 Task: Create a due date automation trigger when advanced on, 2 working days after a card is due add fields with custom field "Resume" set to a number greater or equal to 1 and lower than 10 at 11:00 AM.
Action: Mouse moved to (1351, 114)
Screenshot: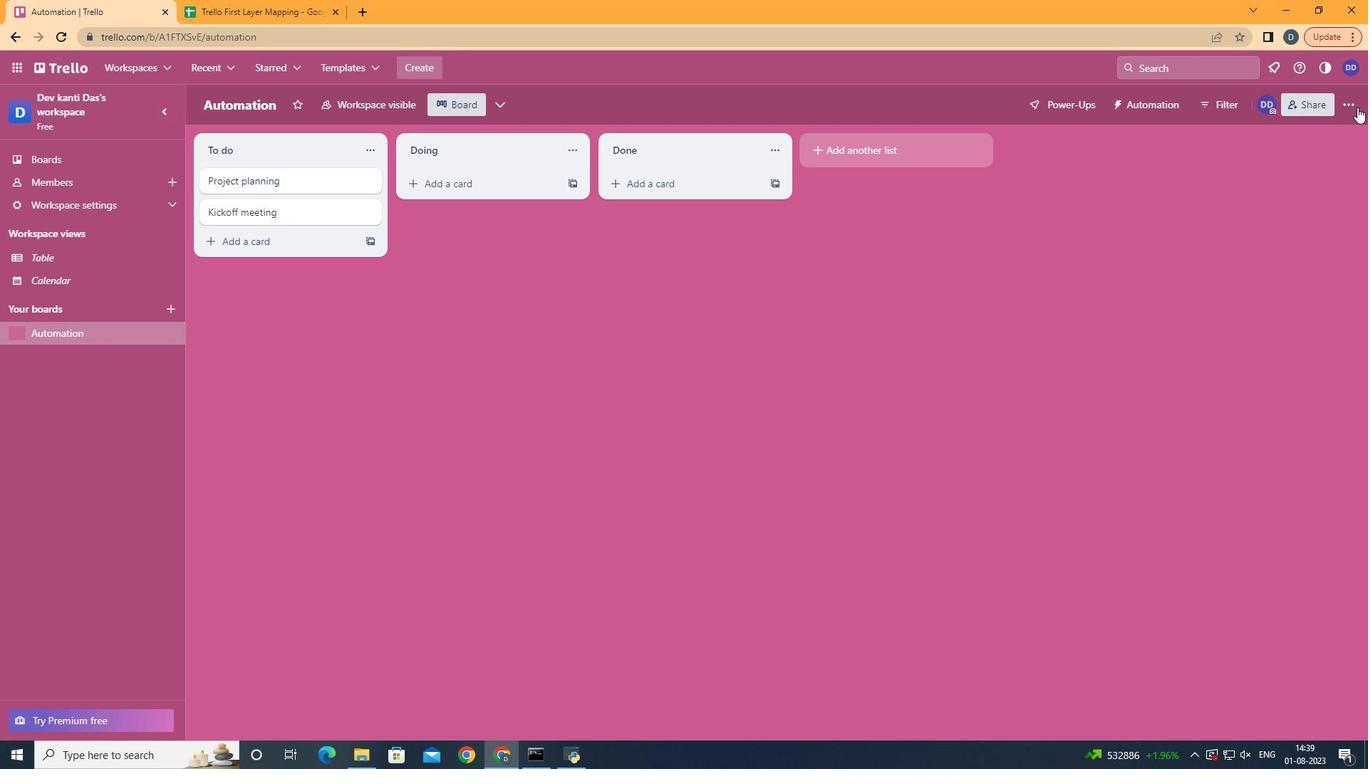 
Action: Mouse pressed left at (1351, 114)
Screenshot: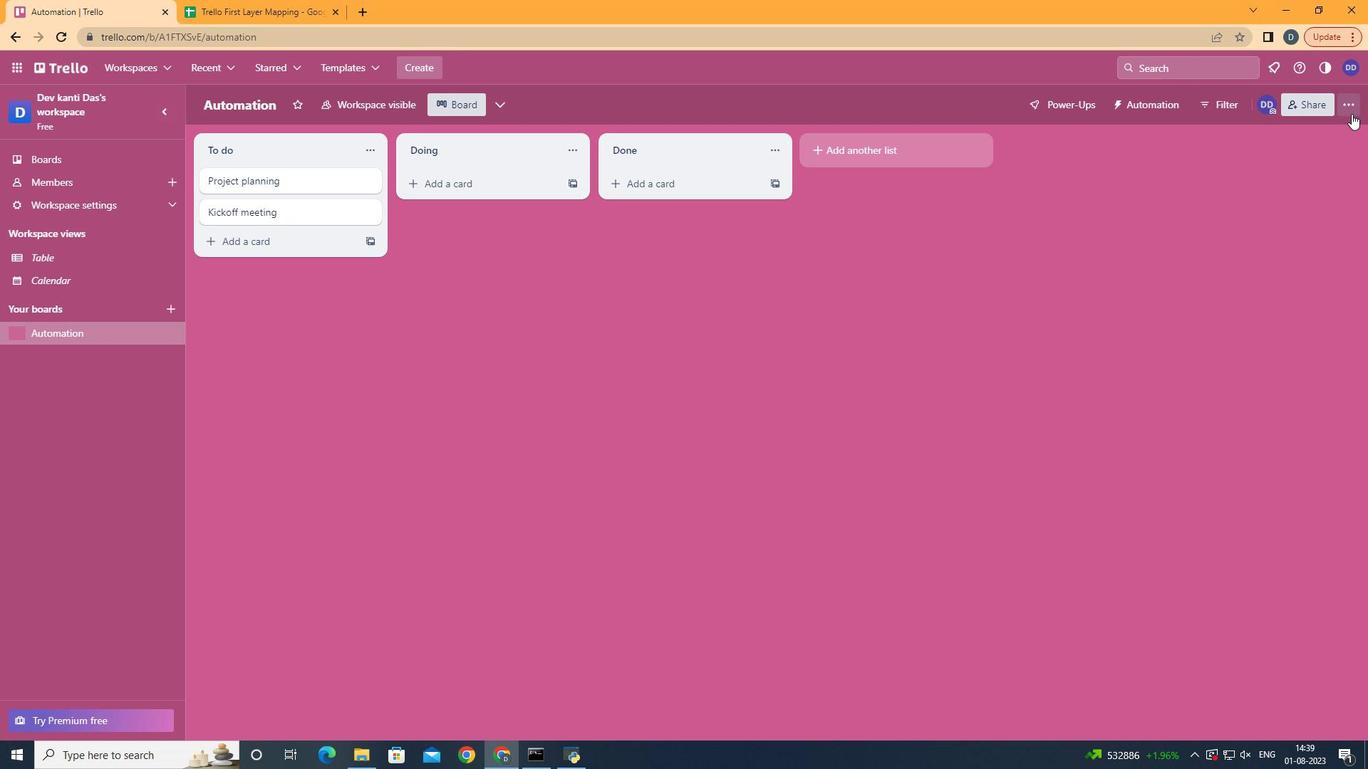 
Action: Mouse moved to (1237, 306)
Screenshot: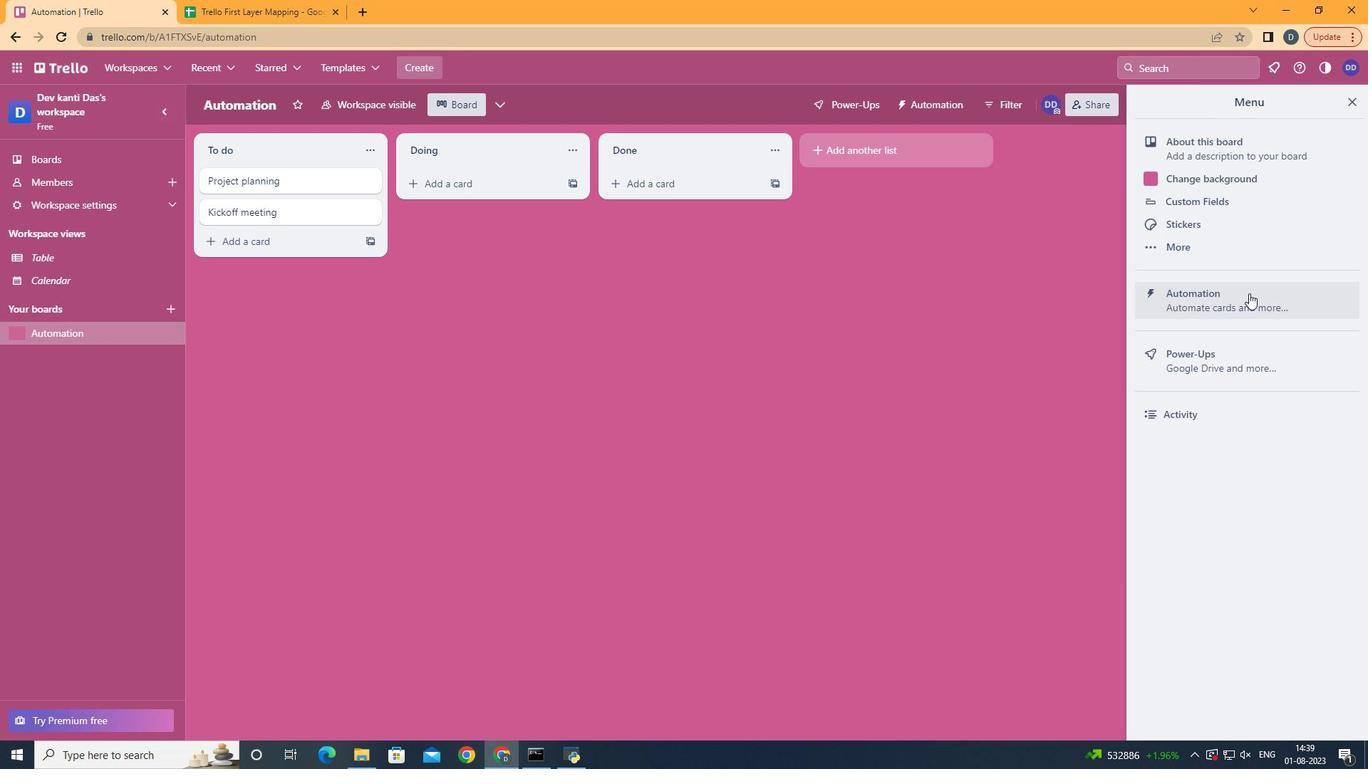 
Action: Mouse pressed left at (1237, 306)
Screenshot: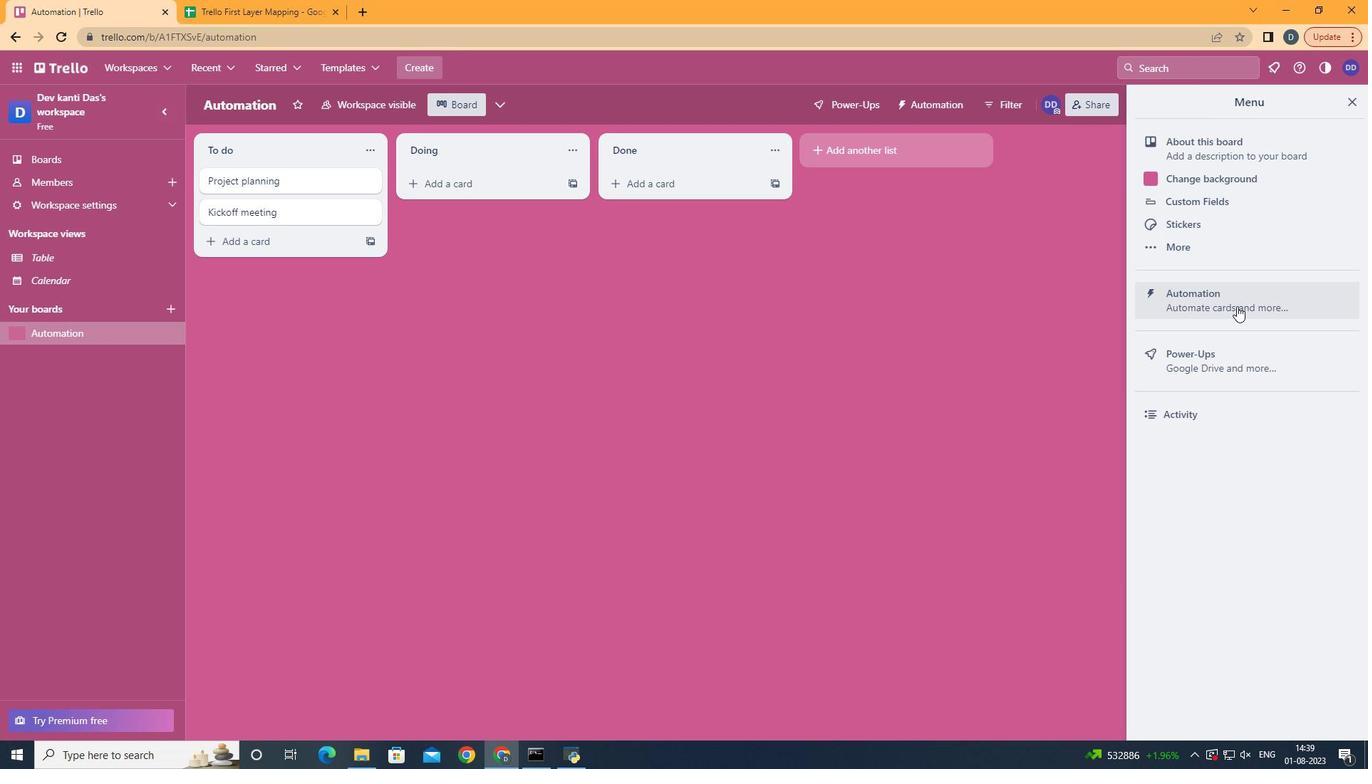 
Action: Mouse moved to (288, 285)
Screenshot: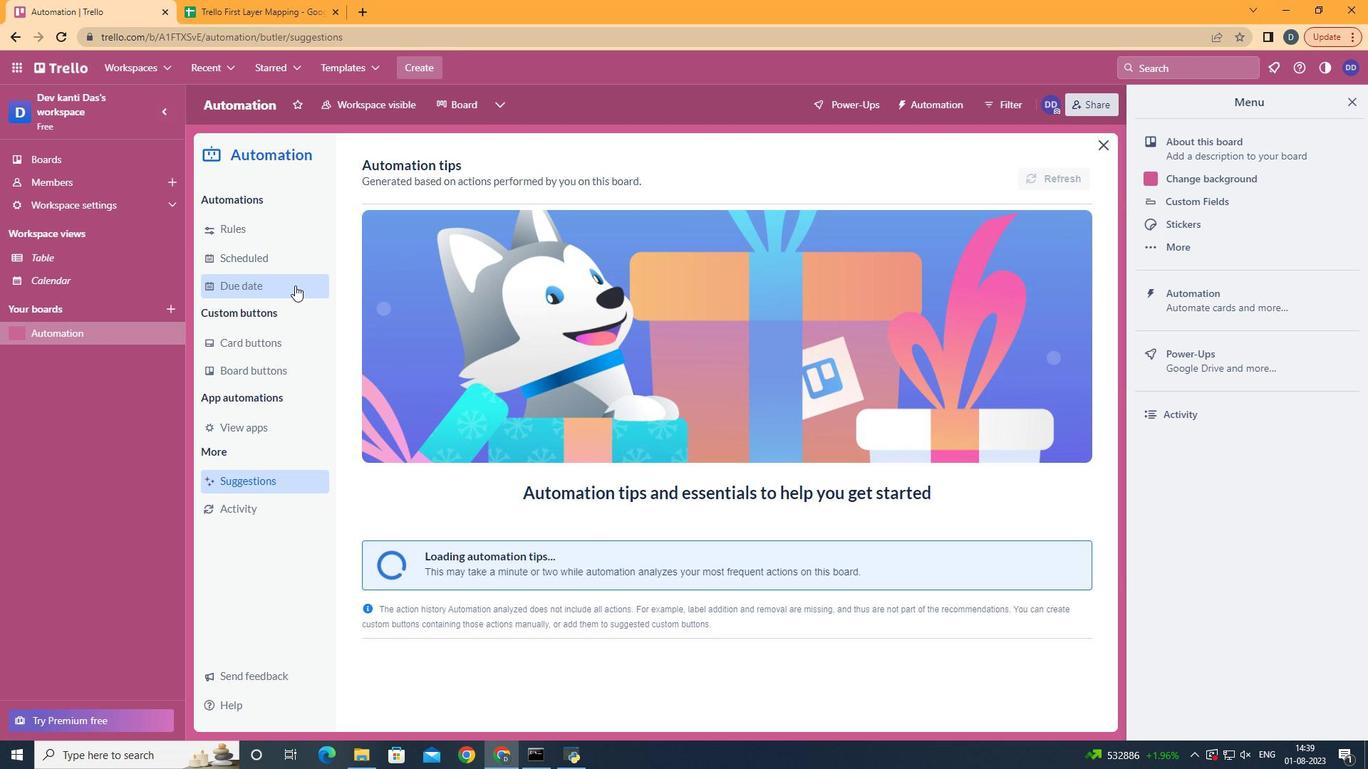 
Action: Mouse pressed left at (288, 285)
Screenshot: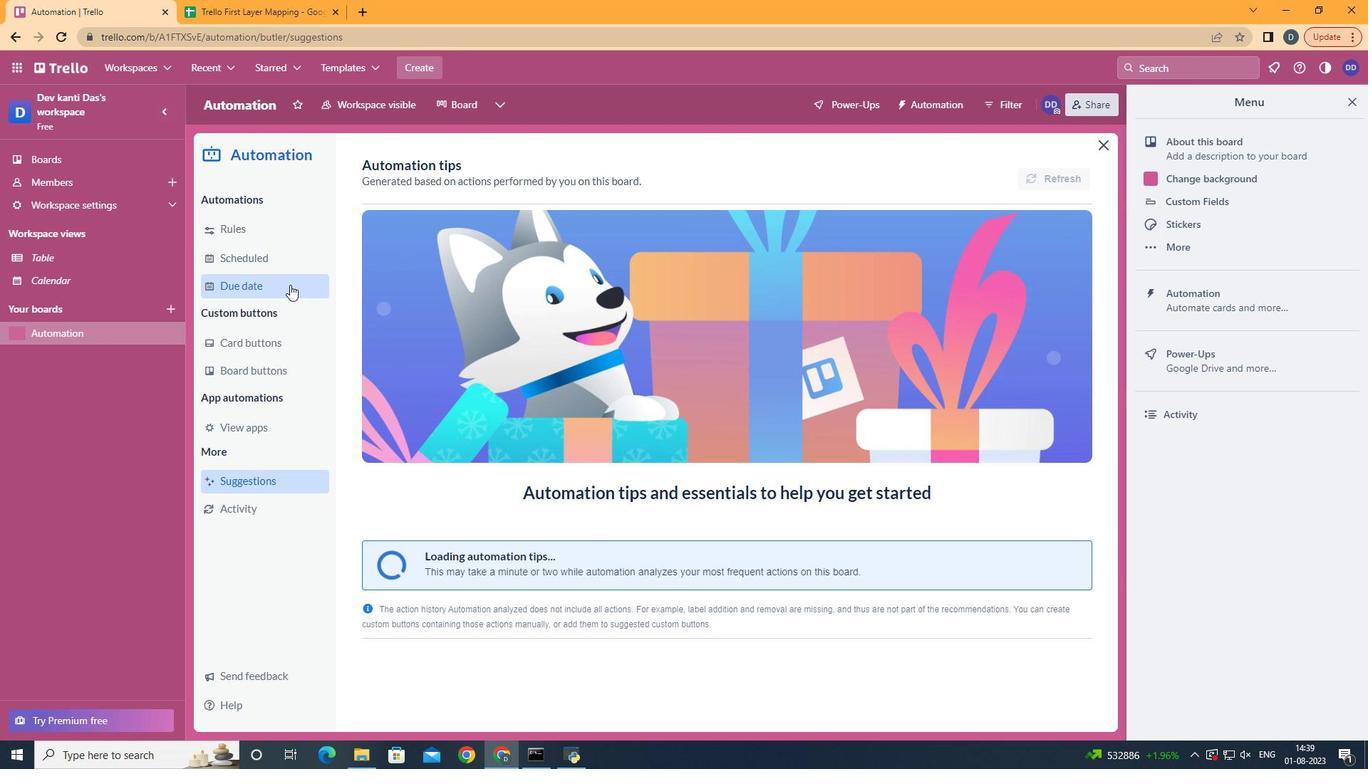 
Action: Mouse moved to (1046, 163)
Screenshot: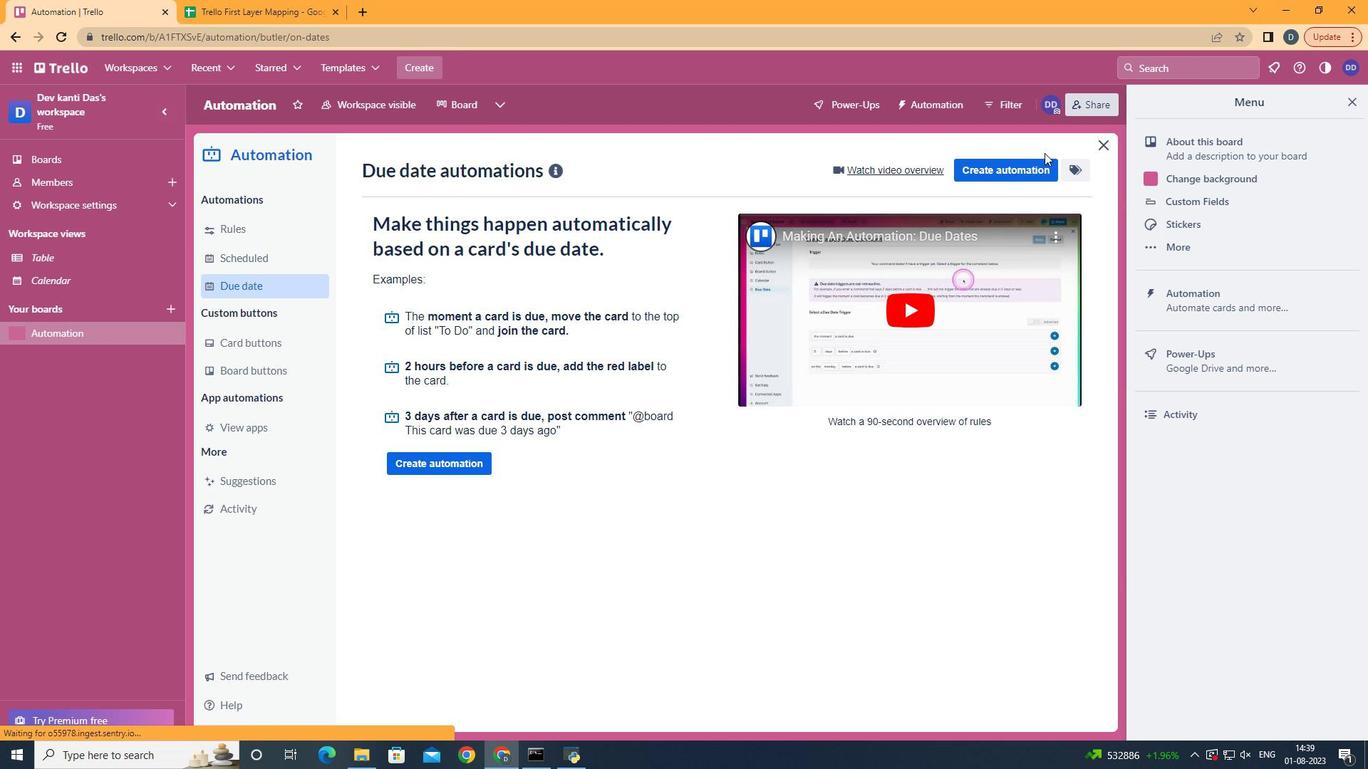
Action: Mouse pressed left at (1046, 163)
Screenshot: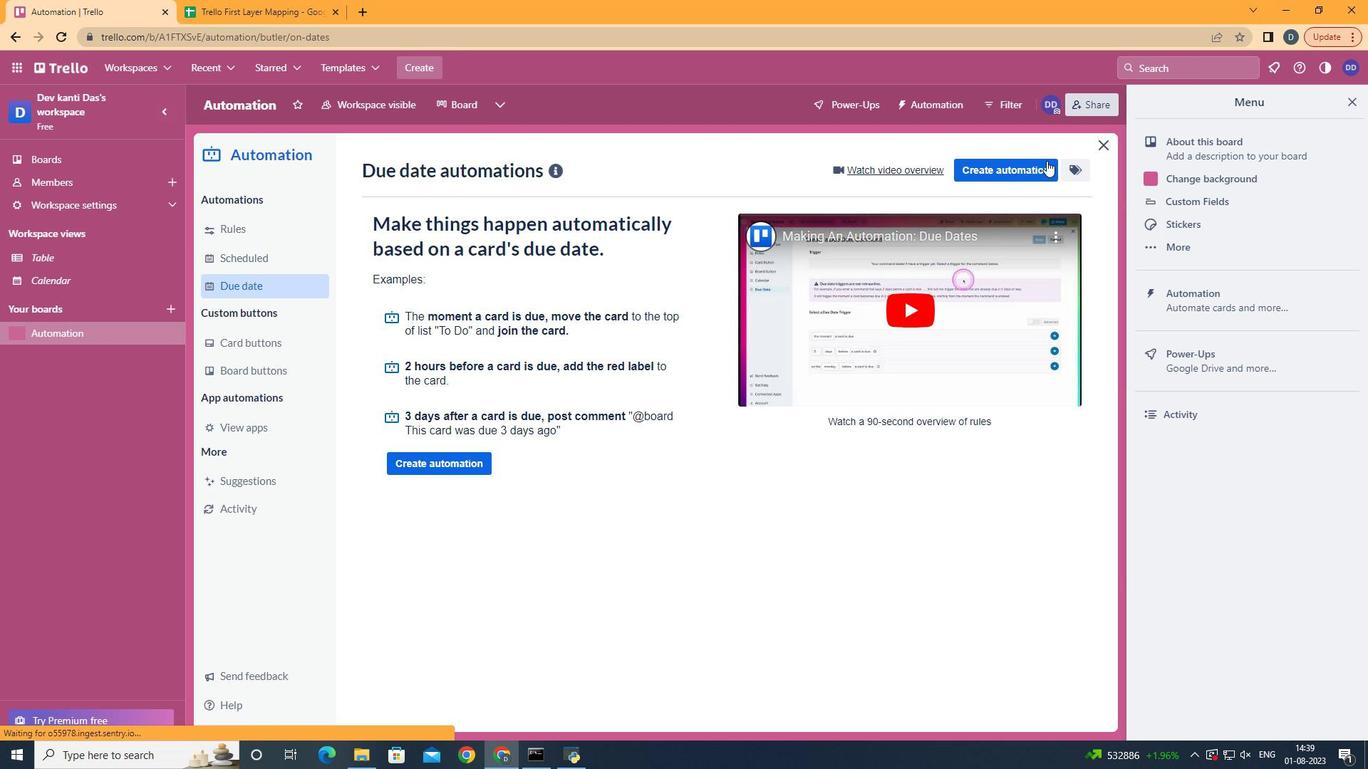 
Action: Mouse moved to (705, 313)
Screenshot: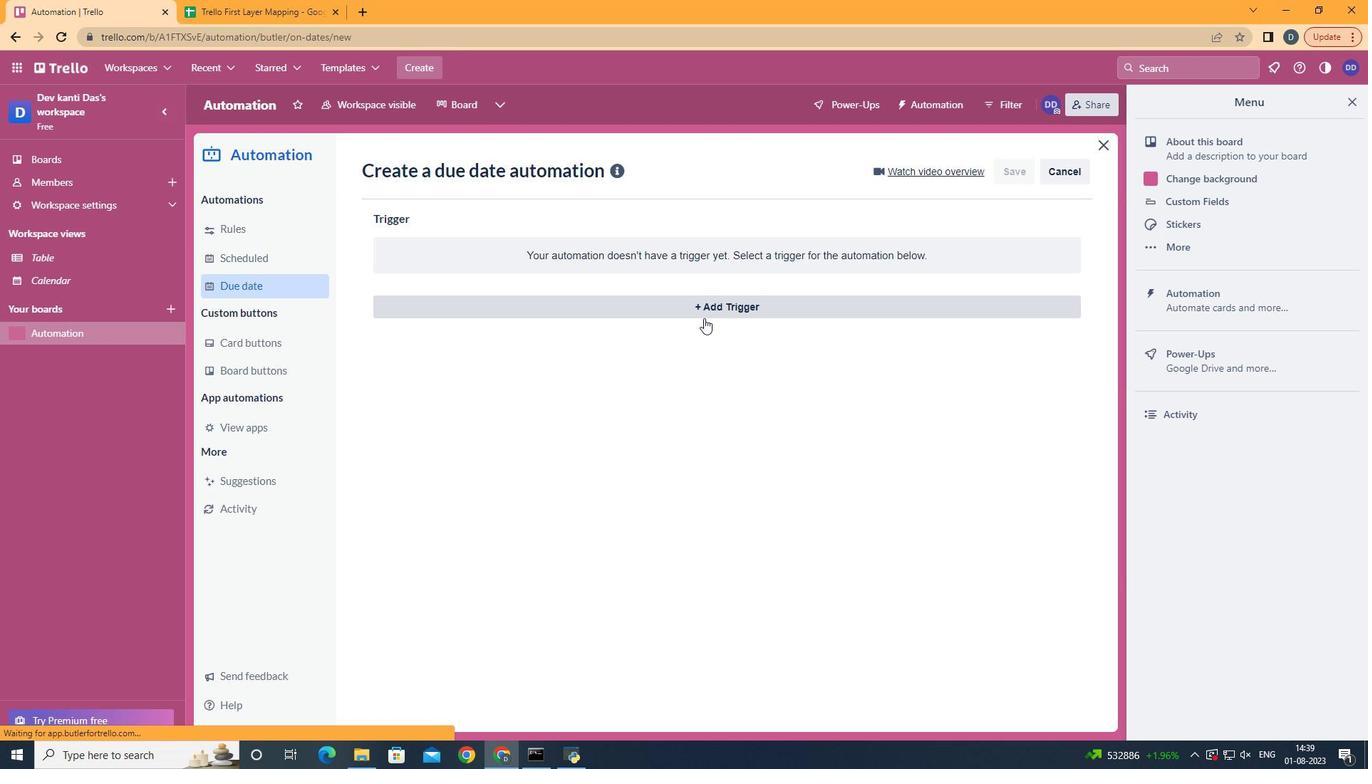 
Action: Mouse pressed left at (705, 313)
Screenshot: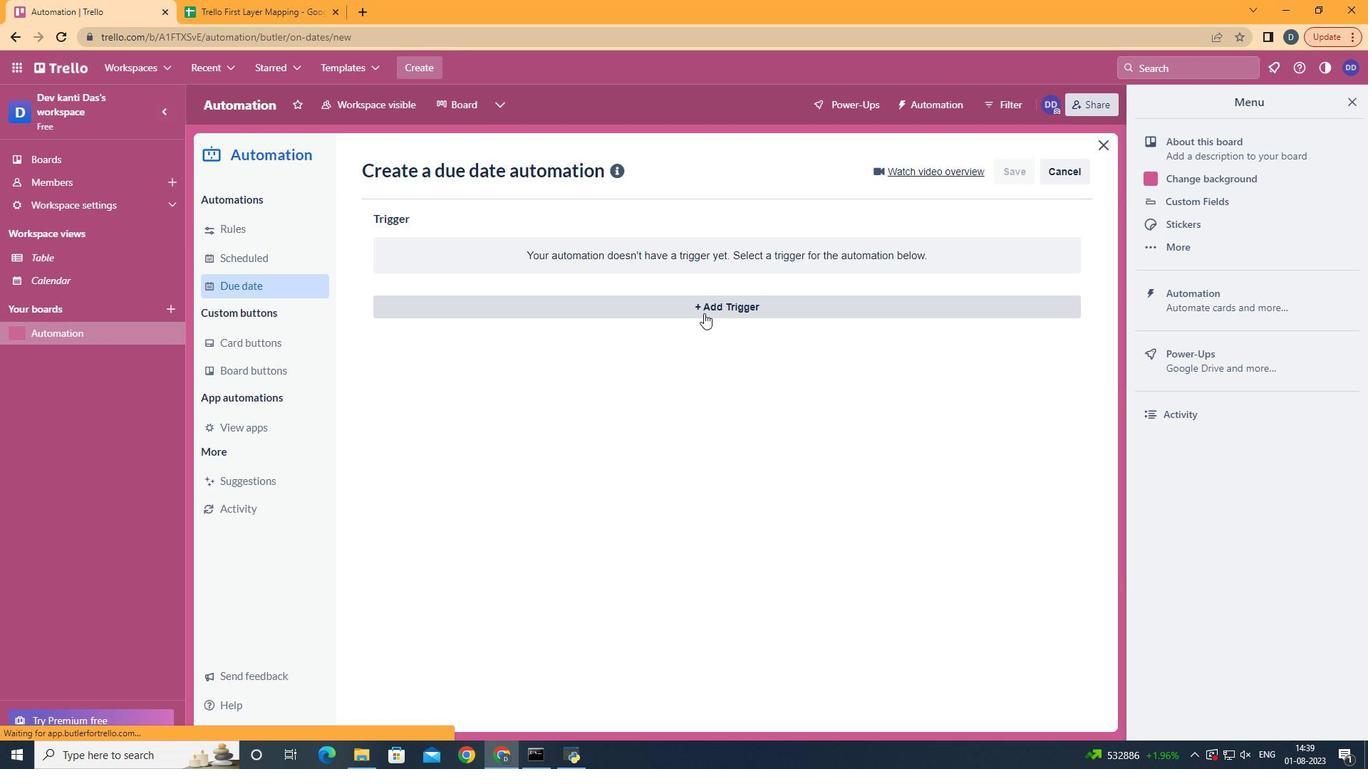 
Action: Mouse moved to (462, 587)
Screenshot: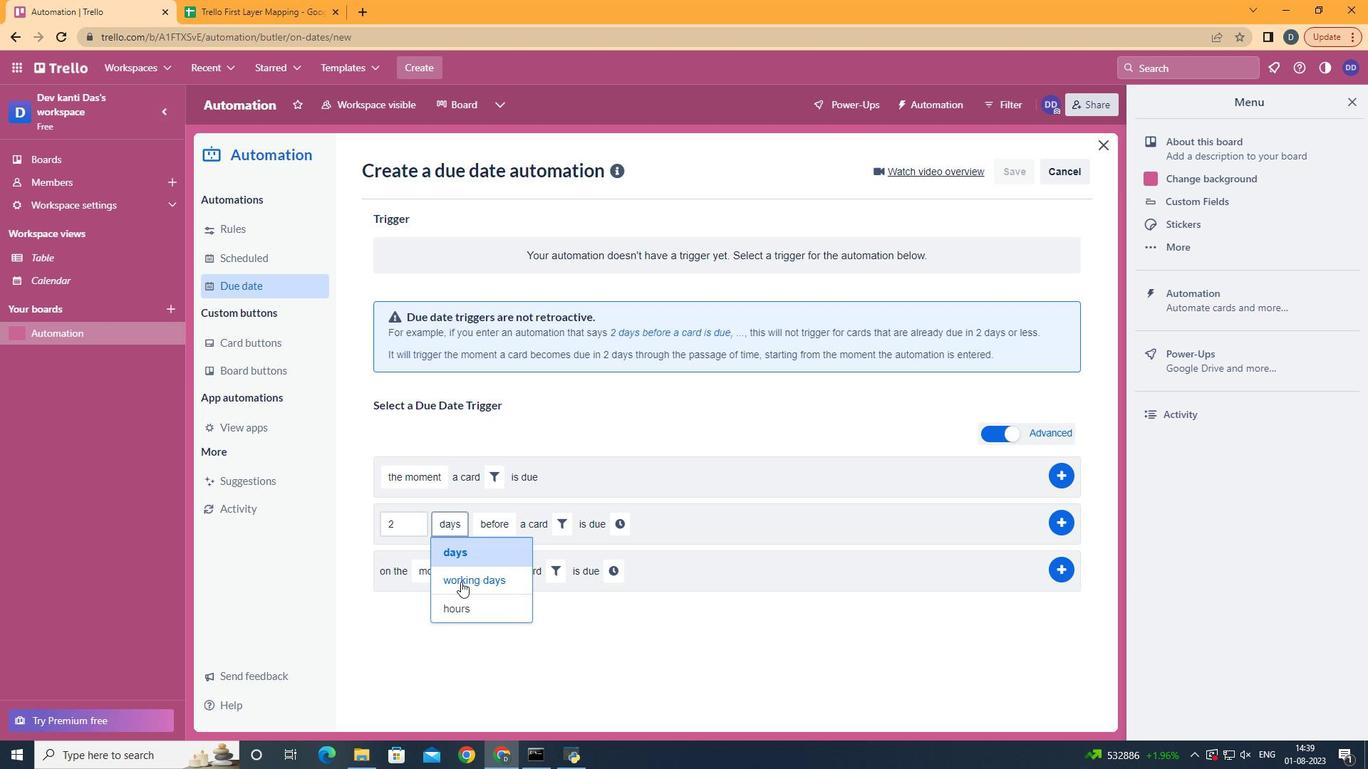 
Action: Mouse pressed left at (462, 587)
Screenshot: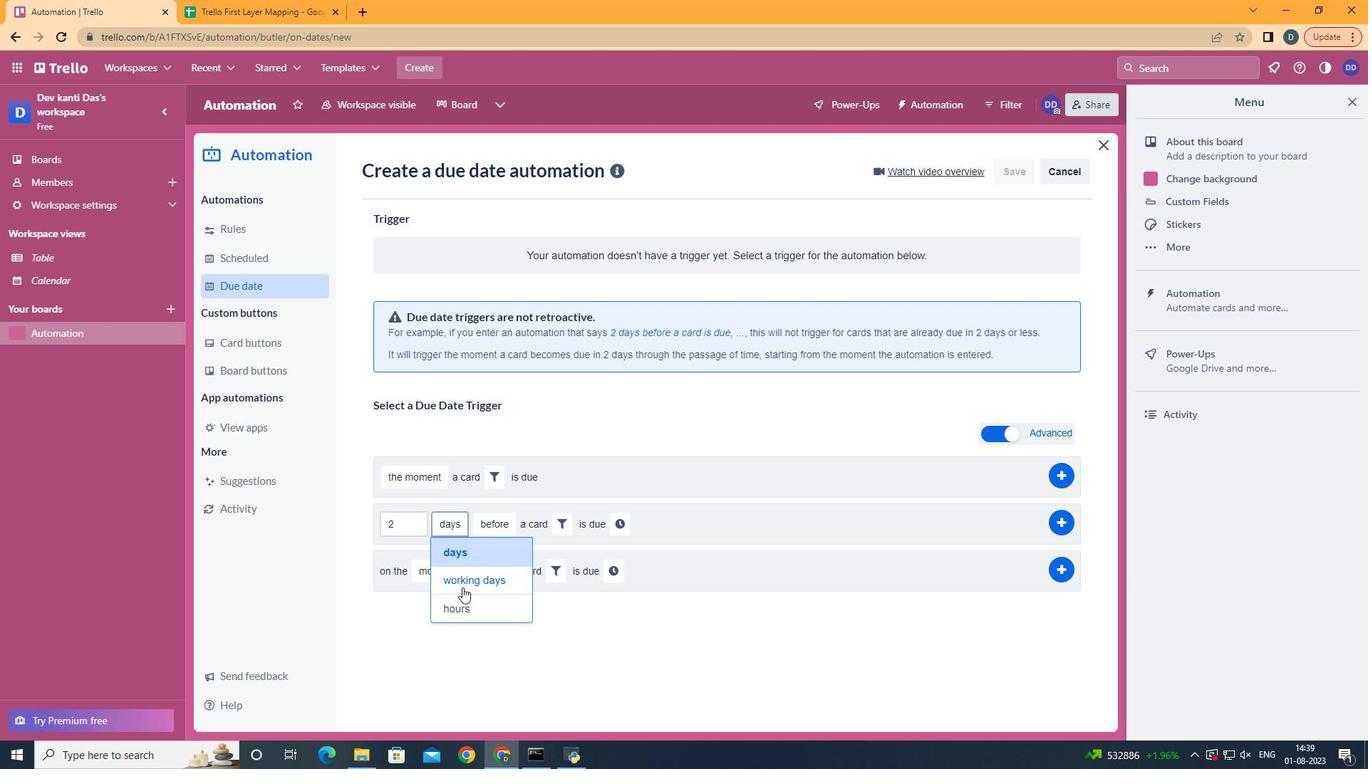 
Action: Mouse moved to (540, 577)
Screenshot: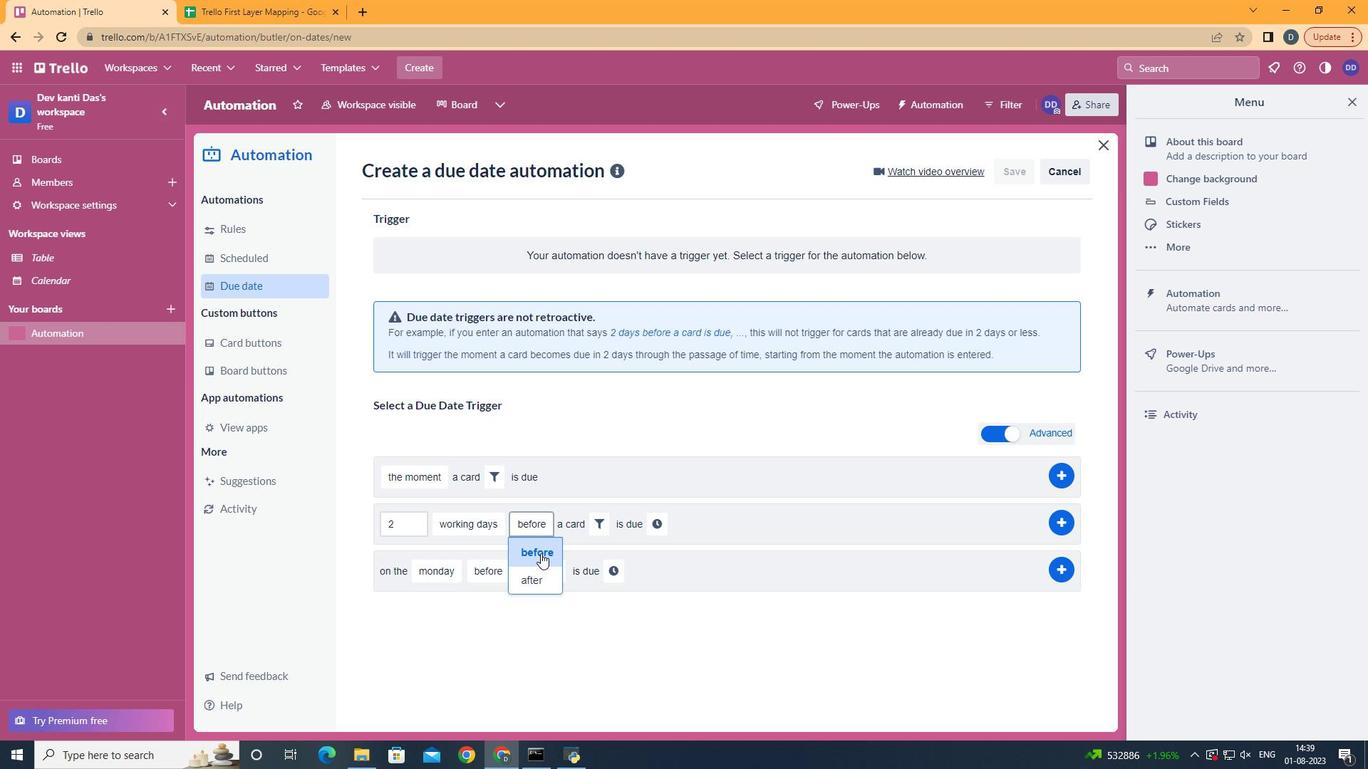 
Action: Mouse pressed left at (540, 577)
Screenshot: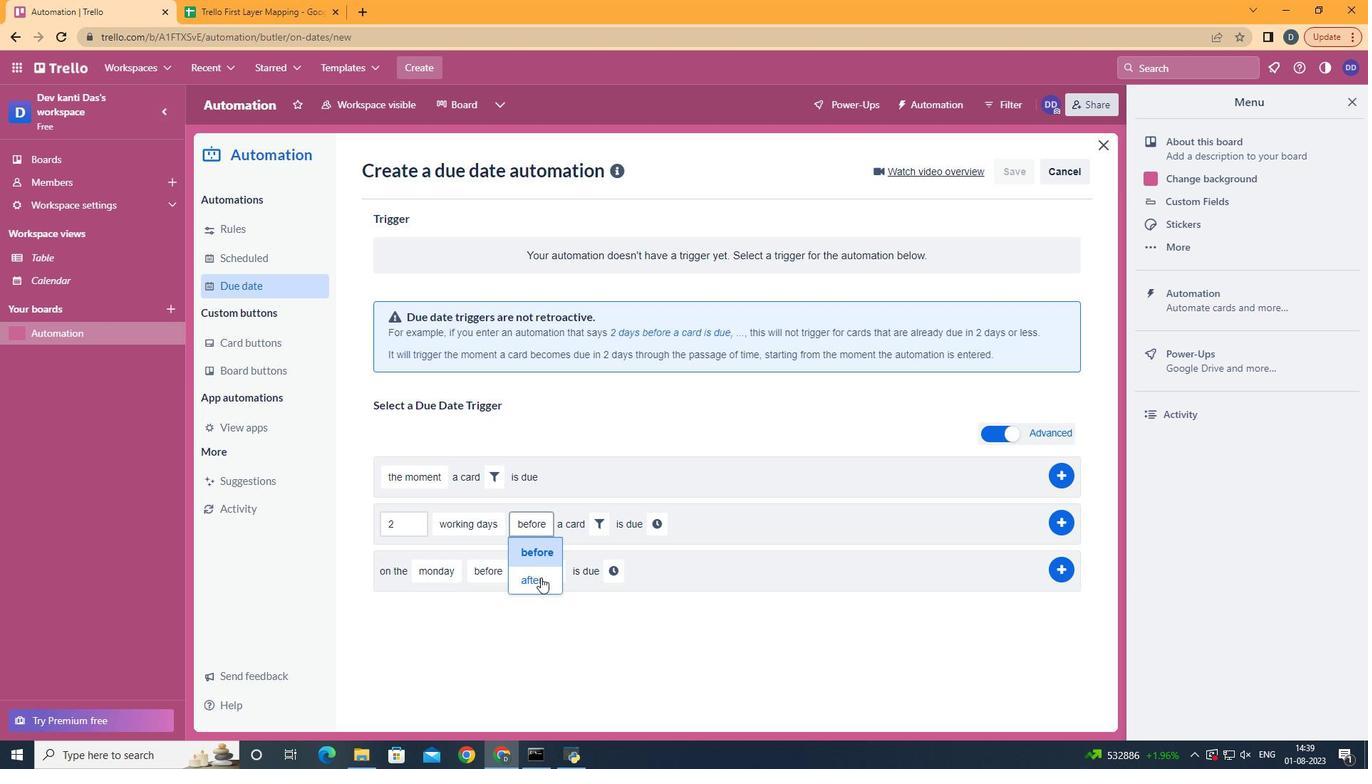
Action: Mouse moved to (582, 524)
Screenshot: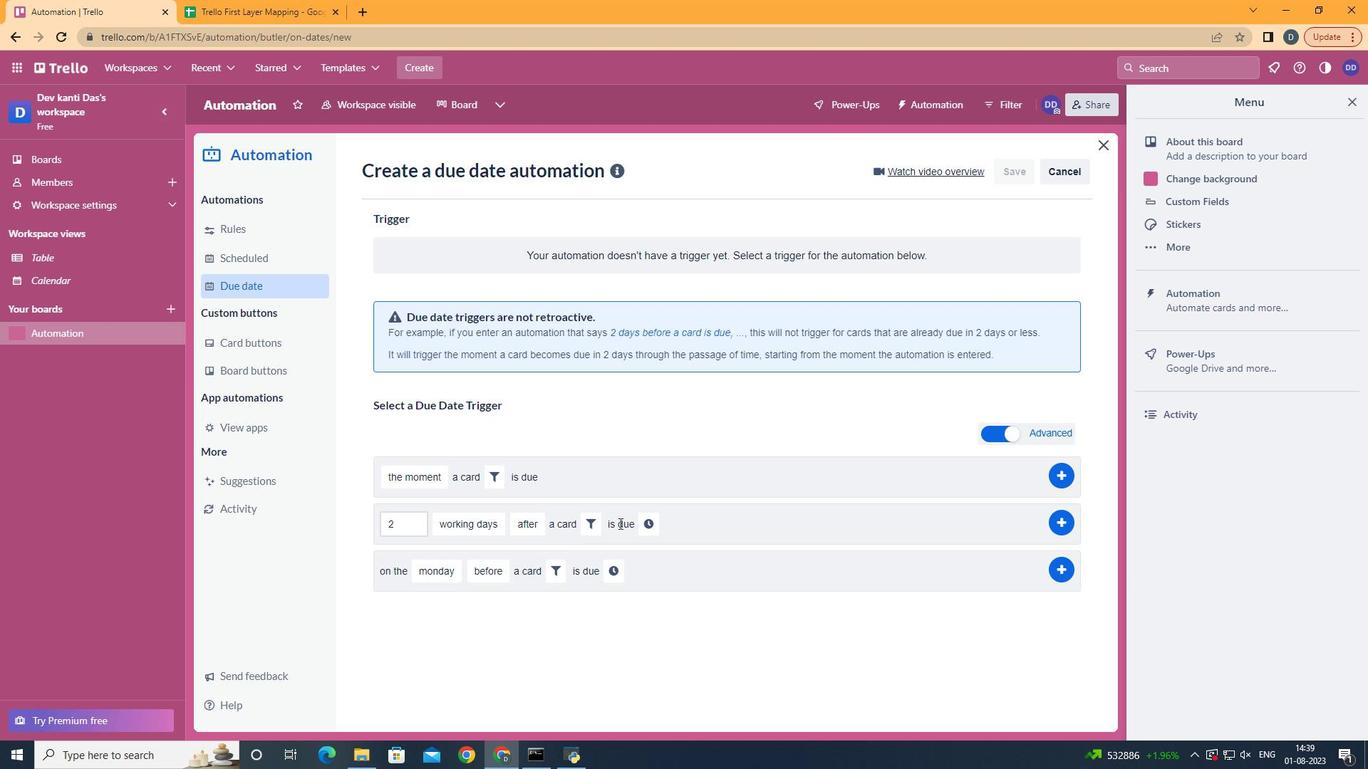 
Action: Mouse pressed left at (582, 524)
Screenshot: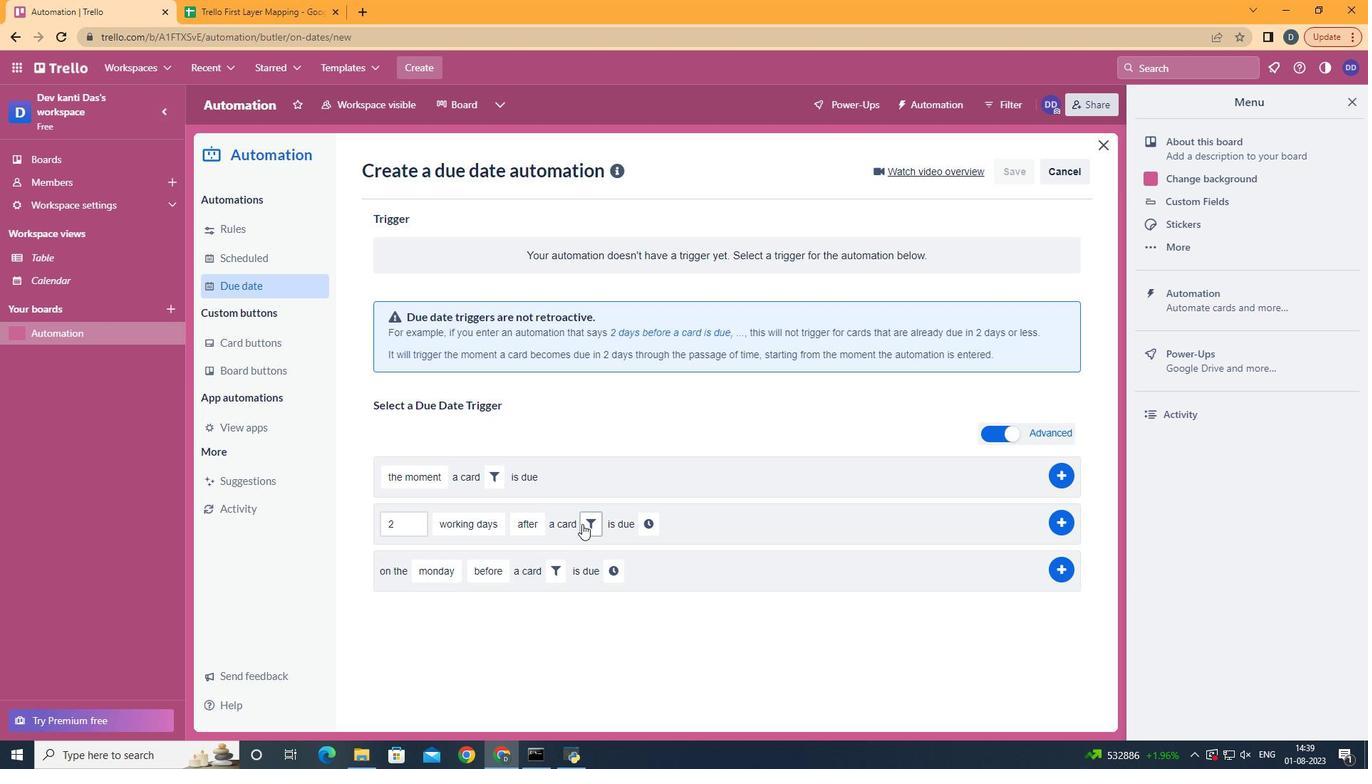 
Action: Mouse moved to (808, 570)
Screenshot: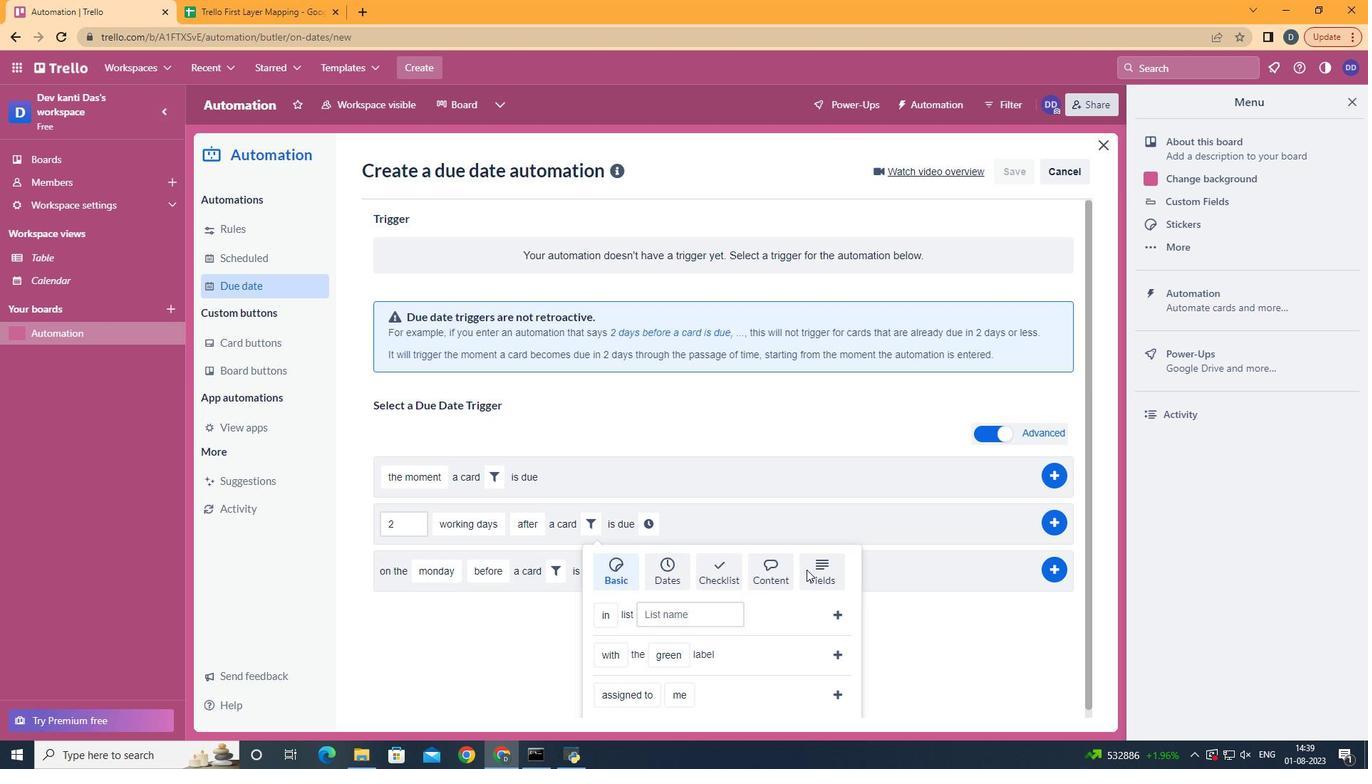 
Action: Mouse pressed left at (808, 570)
Screenshot: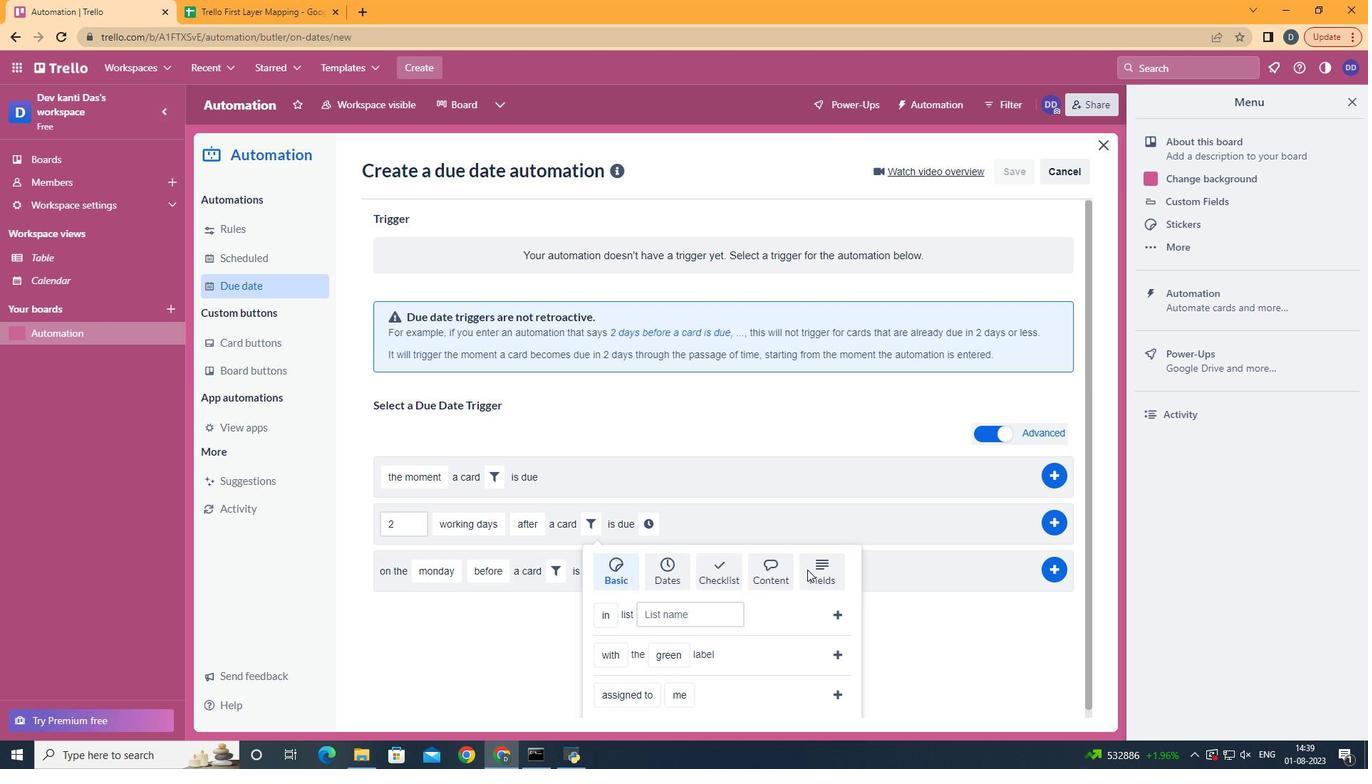 
Action: Mouse moved to (808, 570)
Screenshot: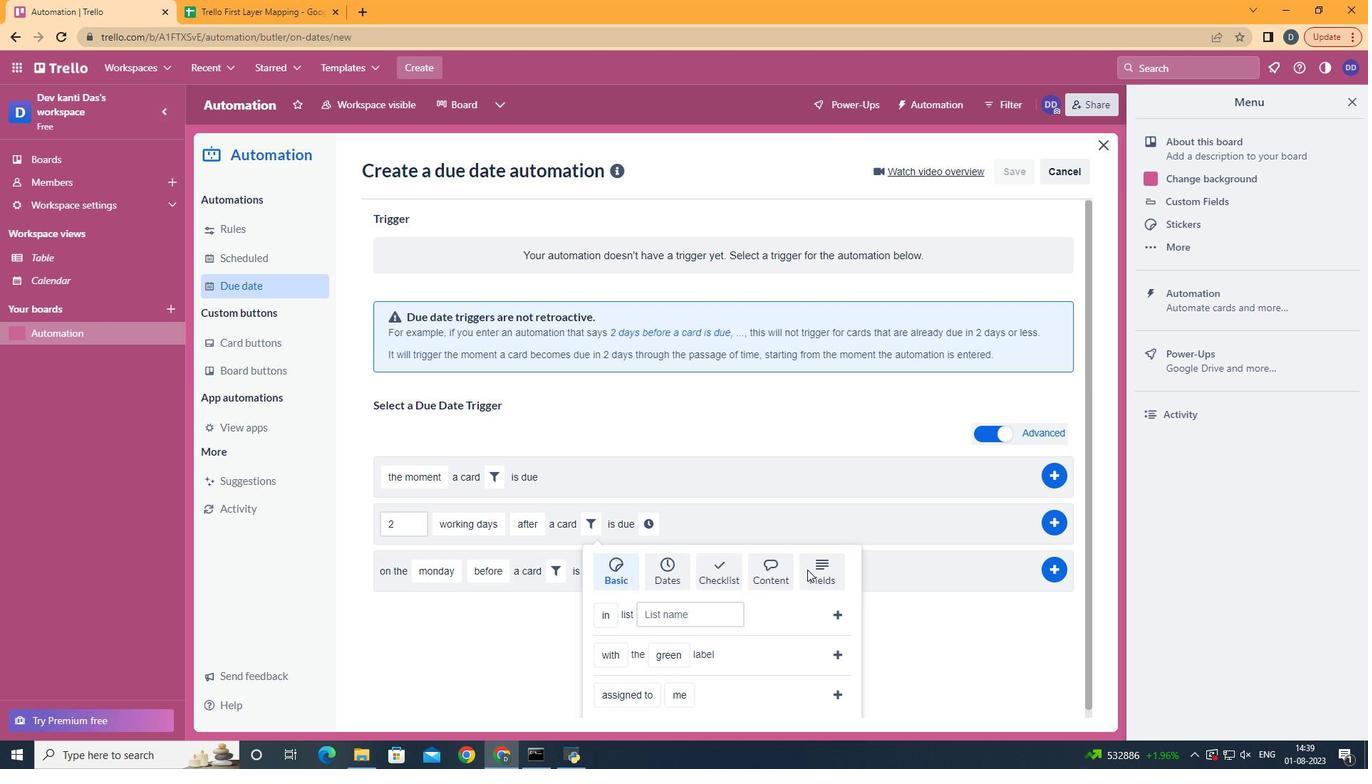 
Action: Mouse scrolled (808, 569) with delta (0, 0)
Screenshot: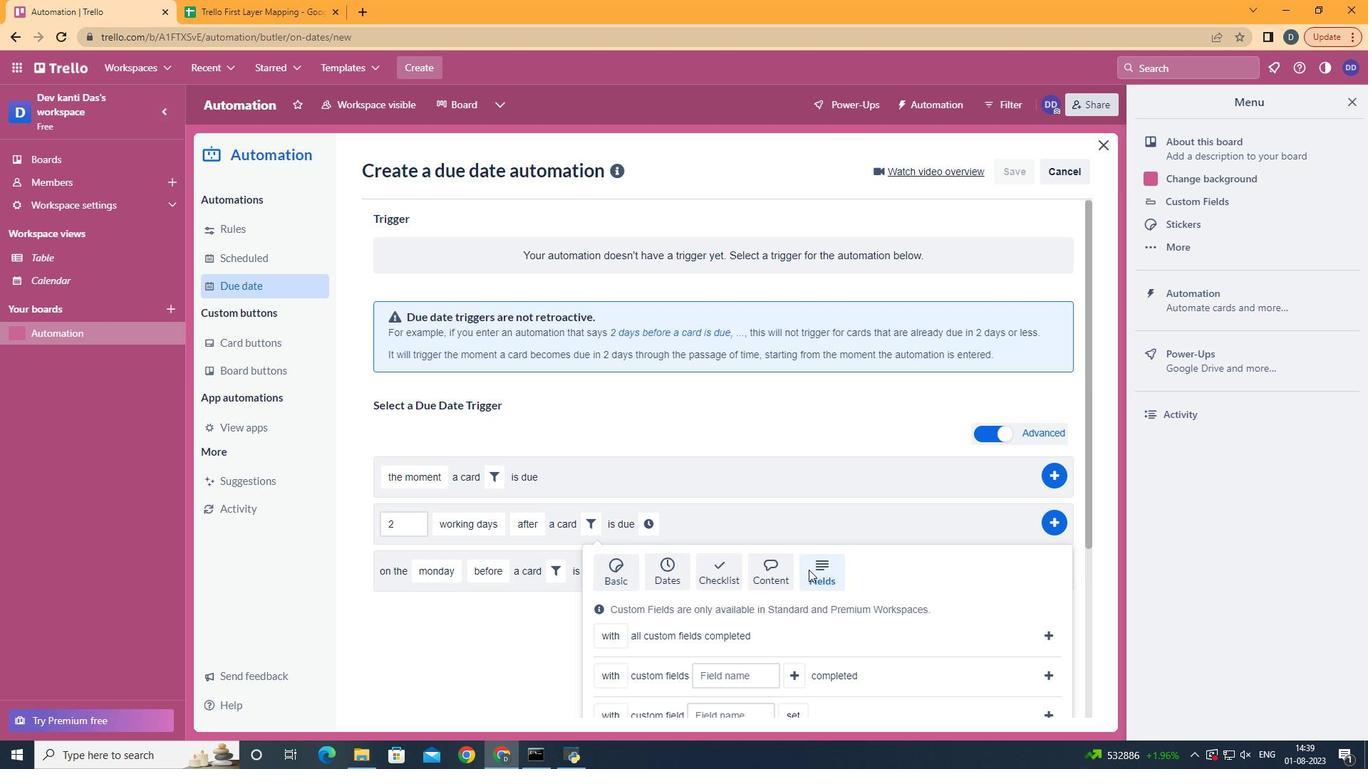 
Action: Mouse scrolled (808, 569) with delta (0, 0)
Screenshot: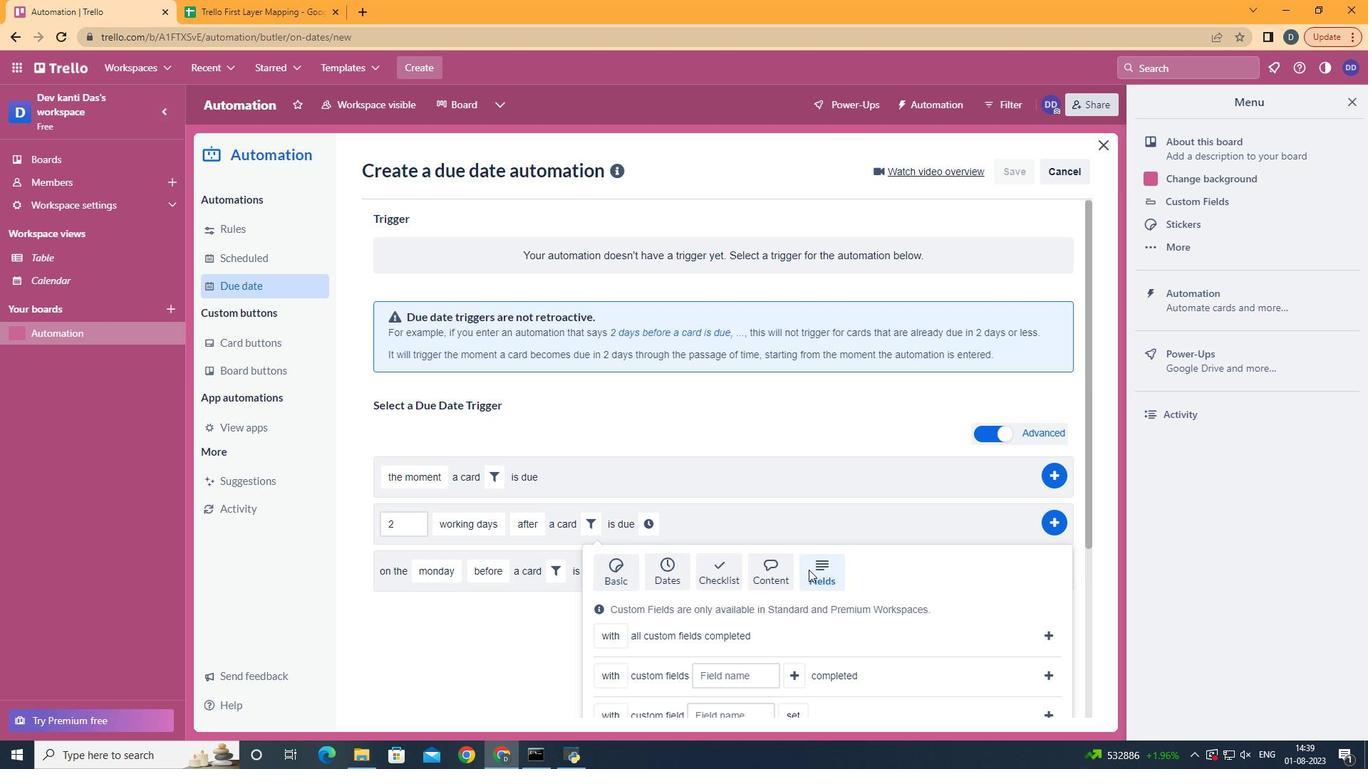 
Action: Mouse scrolled (808, 569) with delta (0, 0)
Screenshot: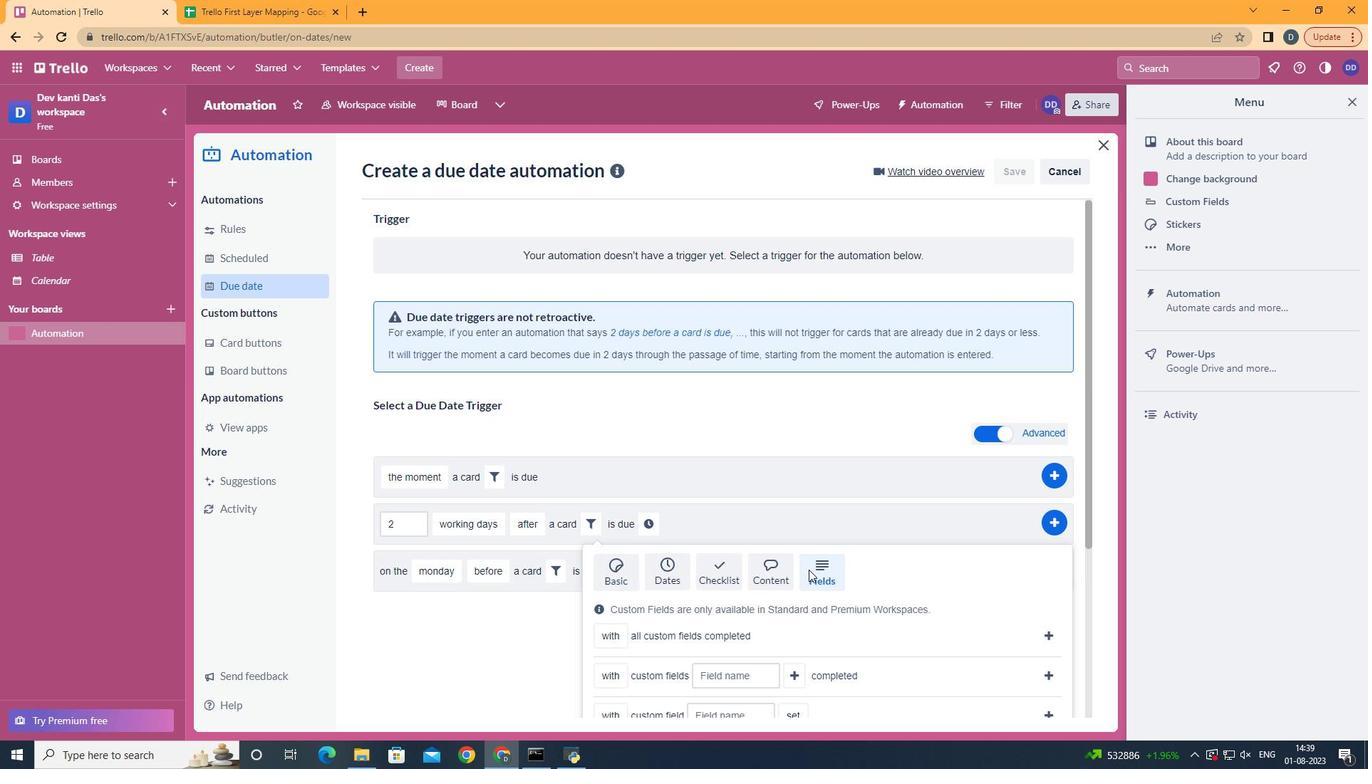 
Action: Mouse scrolled (808, 569) with delta (0, 0)
Screenshot: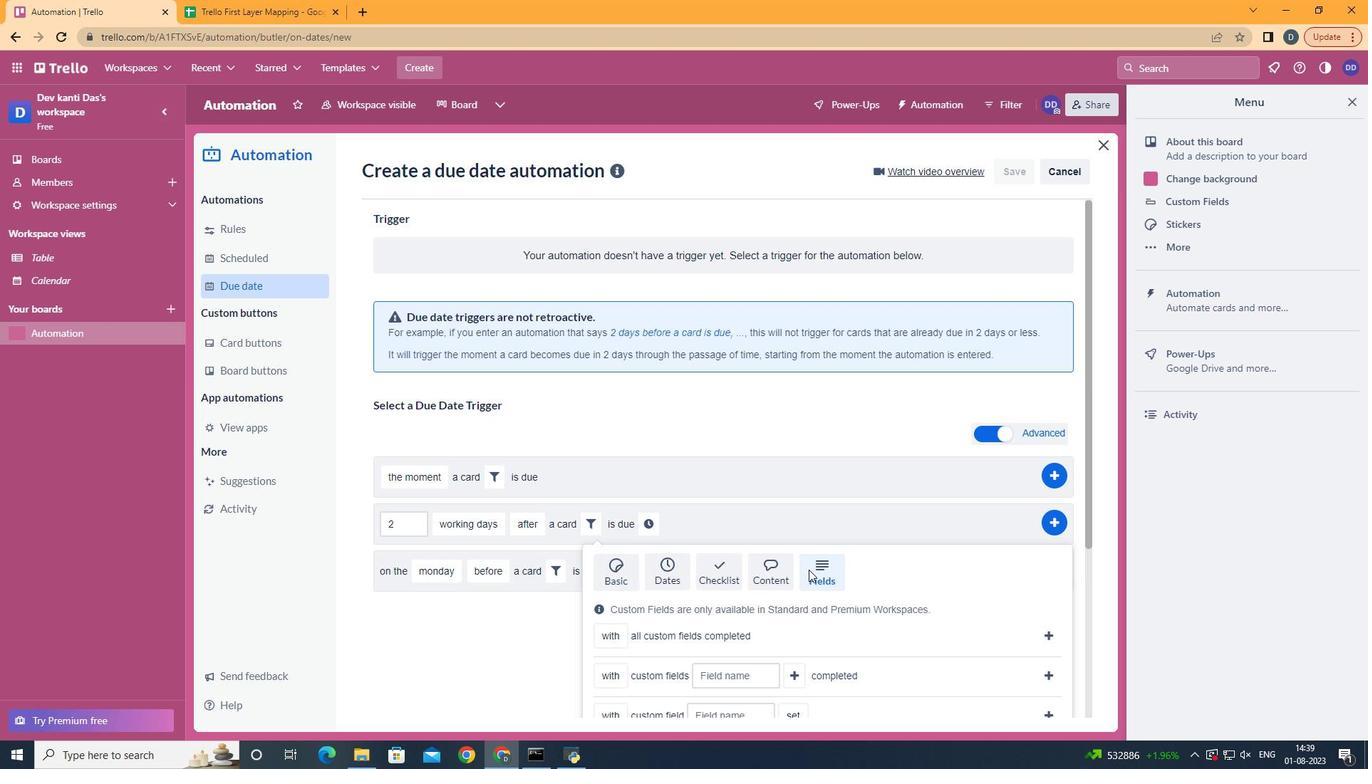 
Action: Mouse moved to (809, 570)
Screenshot: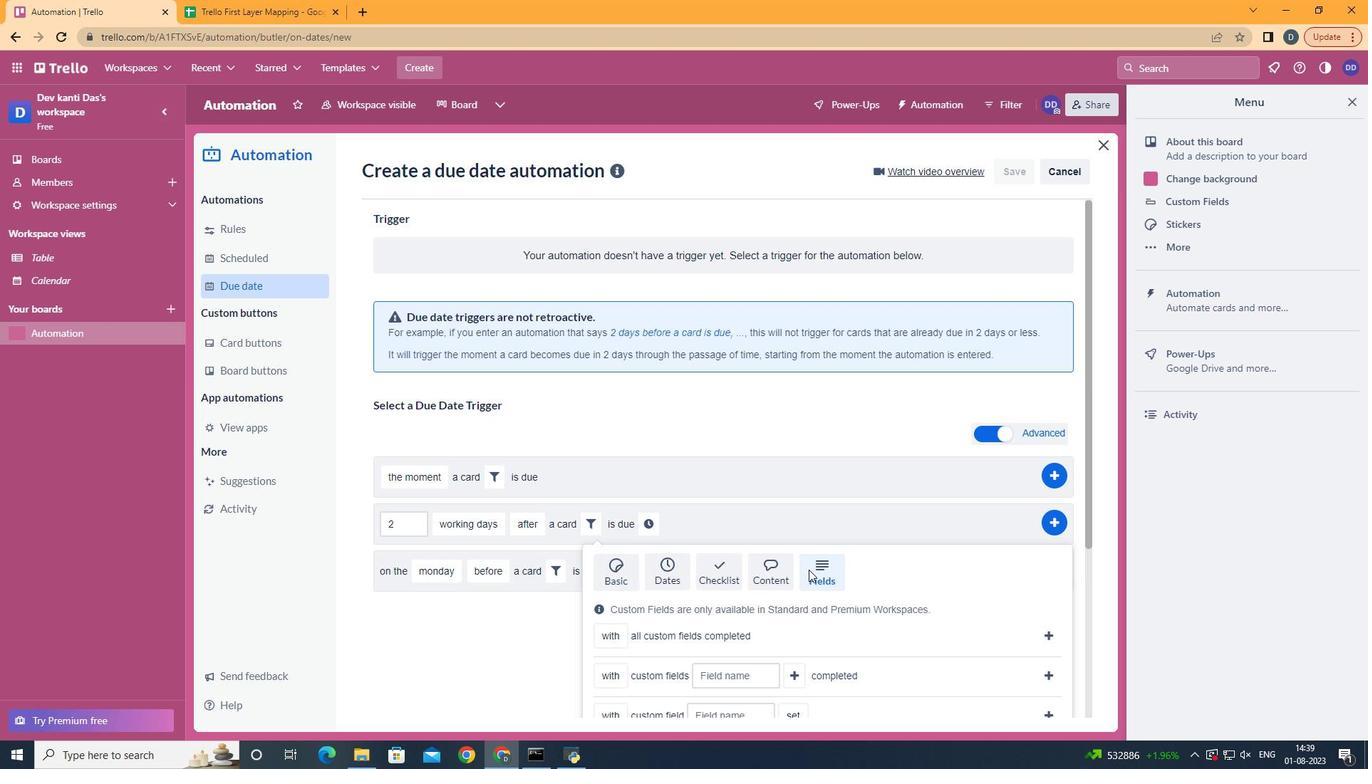
Action: Mouse scrolled (809, 569) with delta (0, 0)
Screenshot: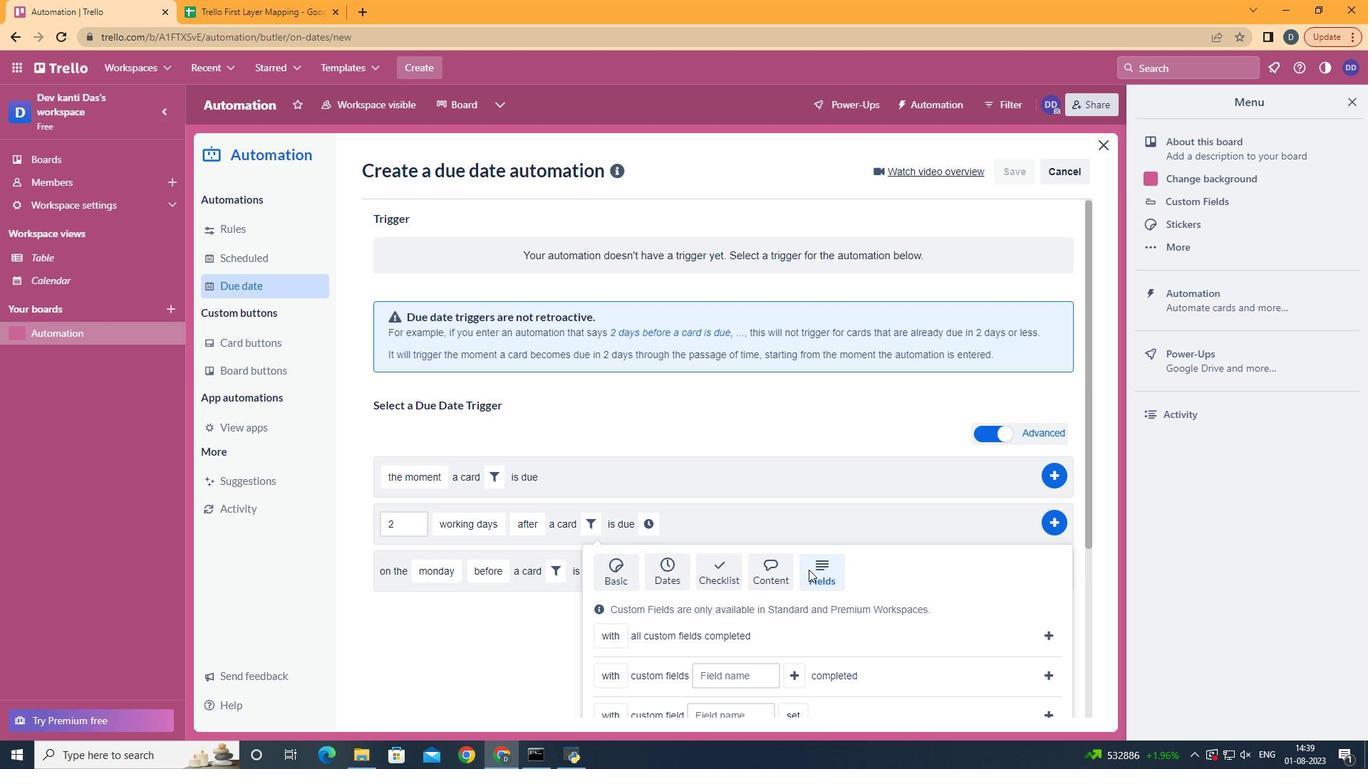 
Action: Mouse moved to (818, 568)
Screenshot: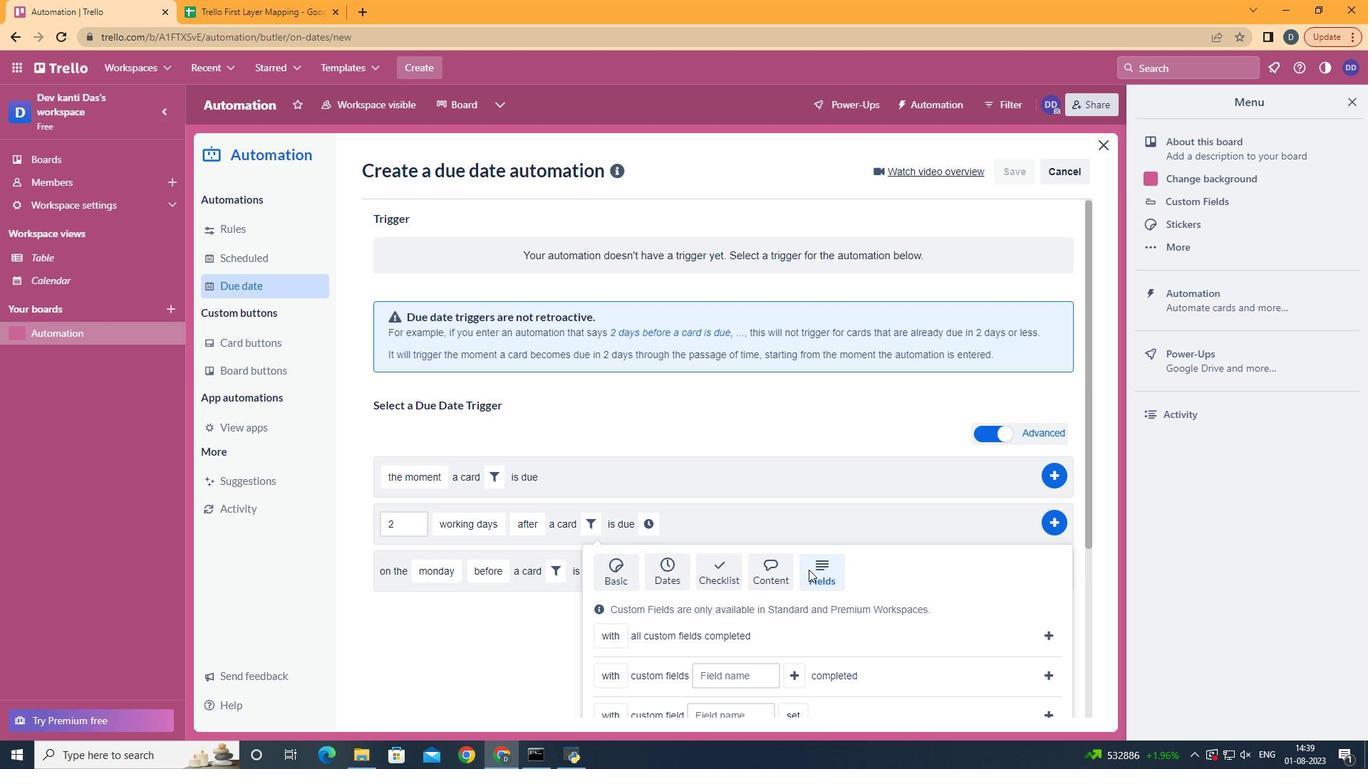 
Action: Mouse scrolled (818, 567) with delta (0, 0)
Screenshot: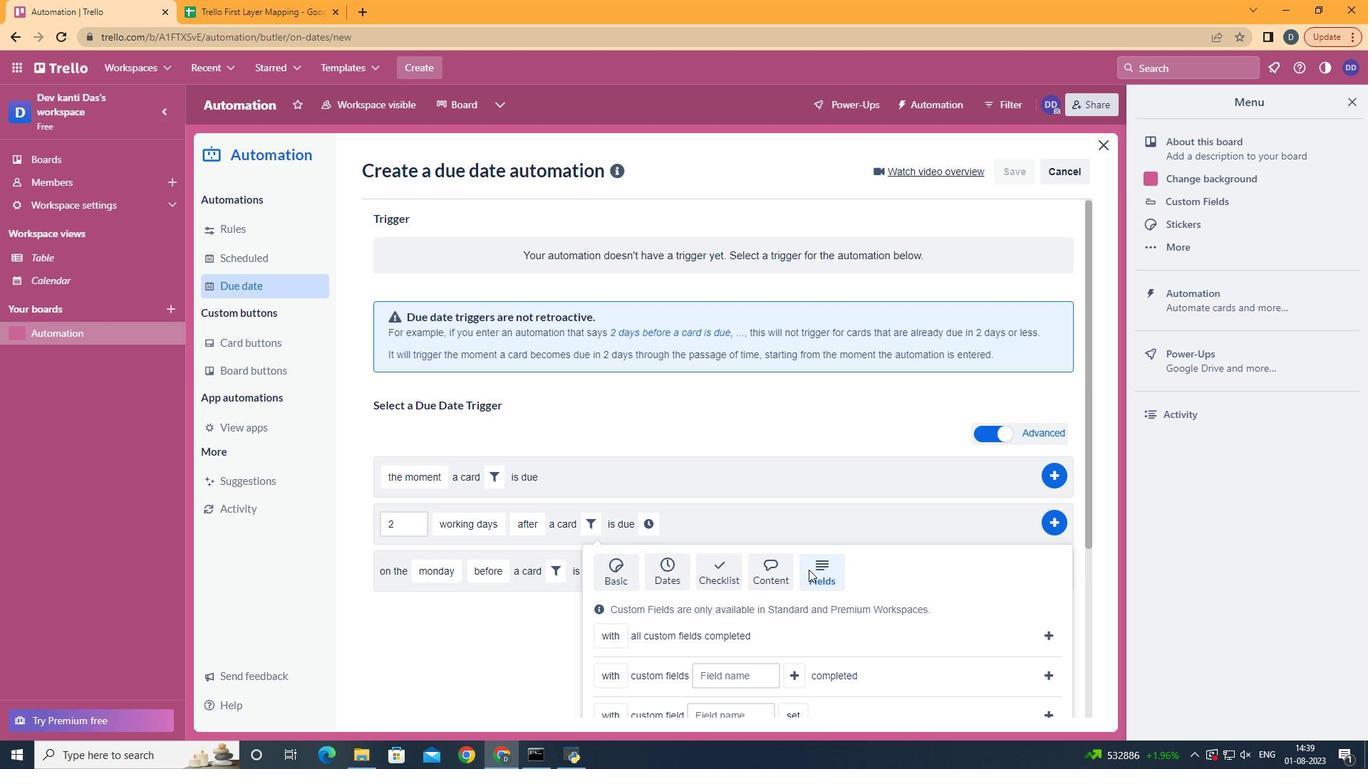 
Action: Mouse moved to (622, 615)
Screenshot: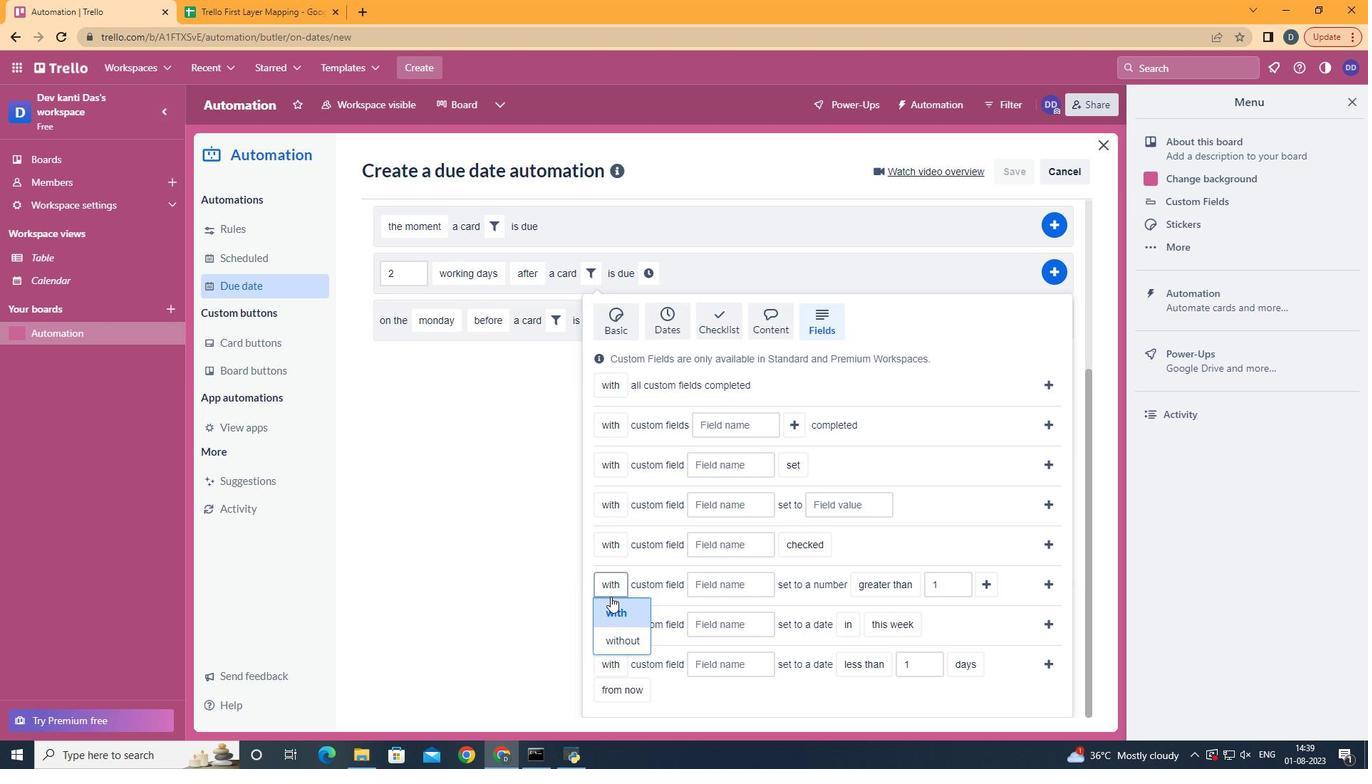 
Action: Mouse pressed left at (622, 615)
Screenshot: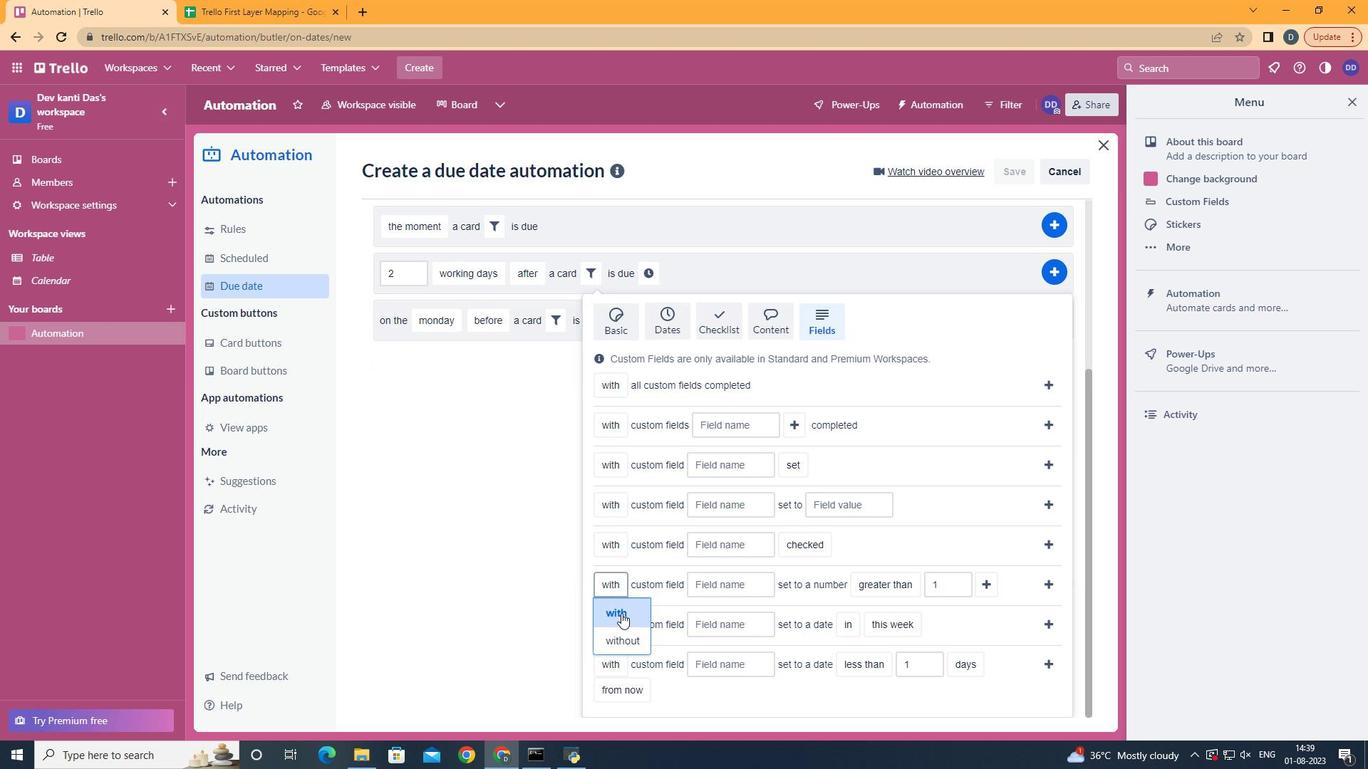 
Action: Mouse moved to (714, 584)
Screenshot: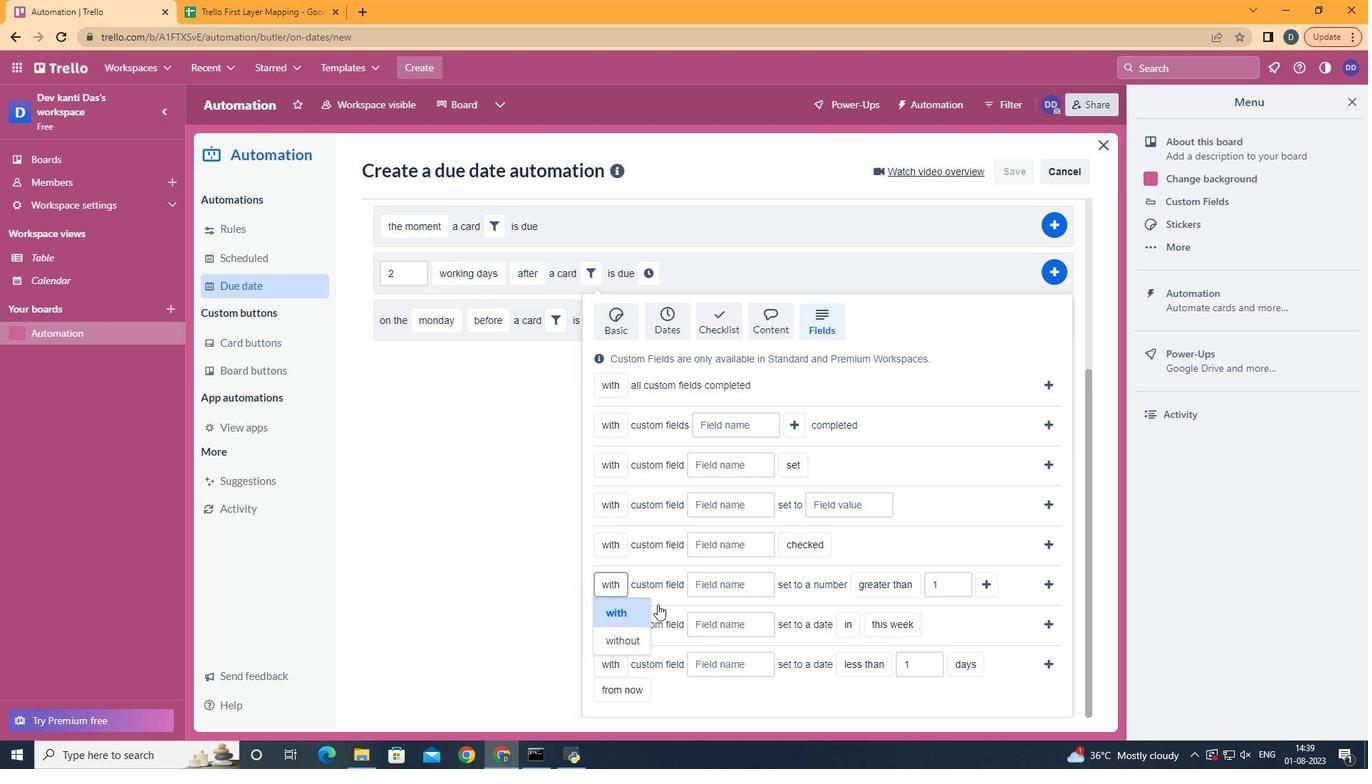 
Action: Mouse pressed left at (714, 584)
Screenshot: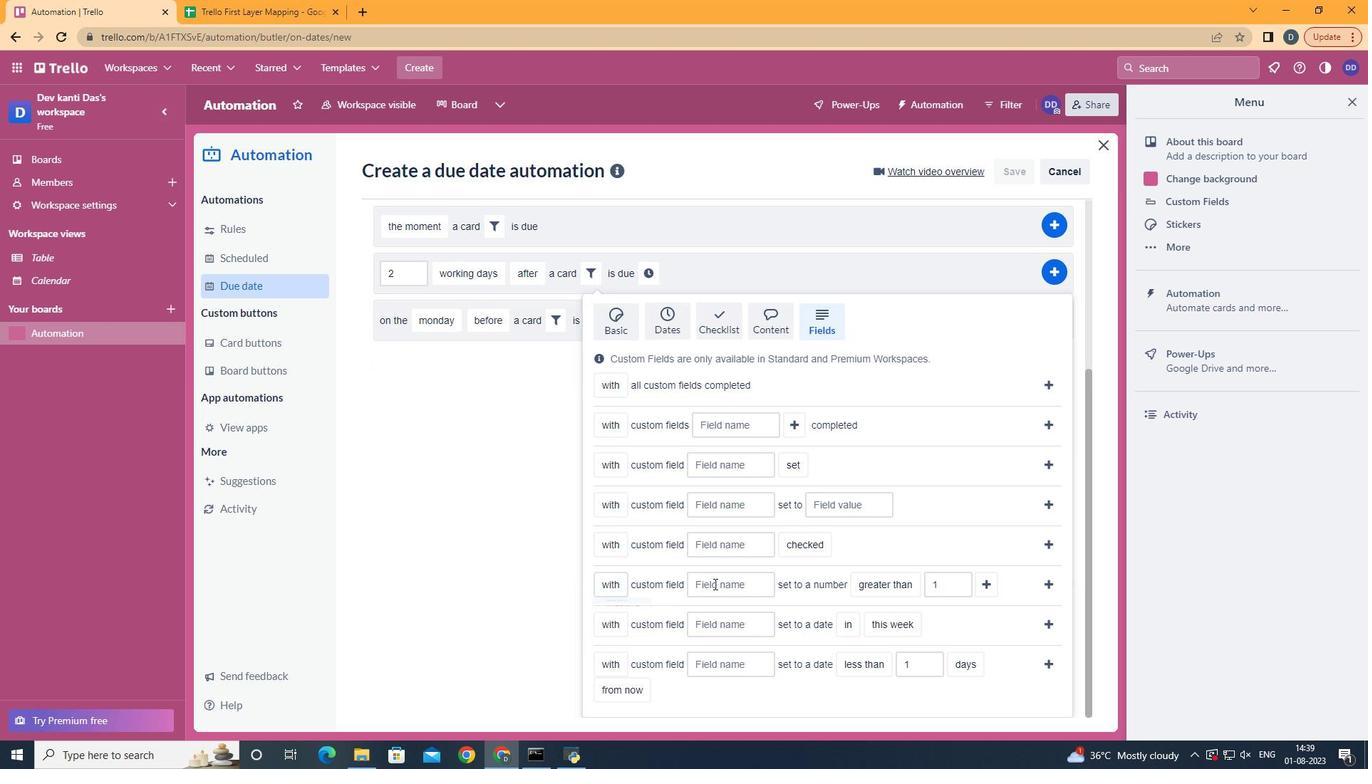 
Action: Key pressed <Key.shift>Resume
Screenshot: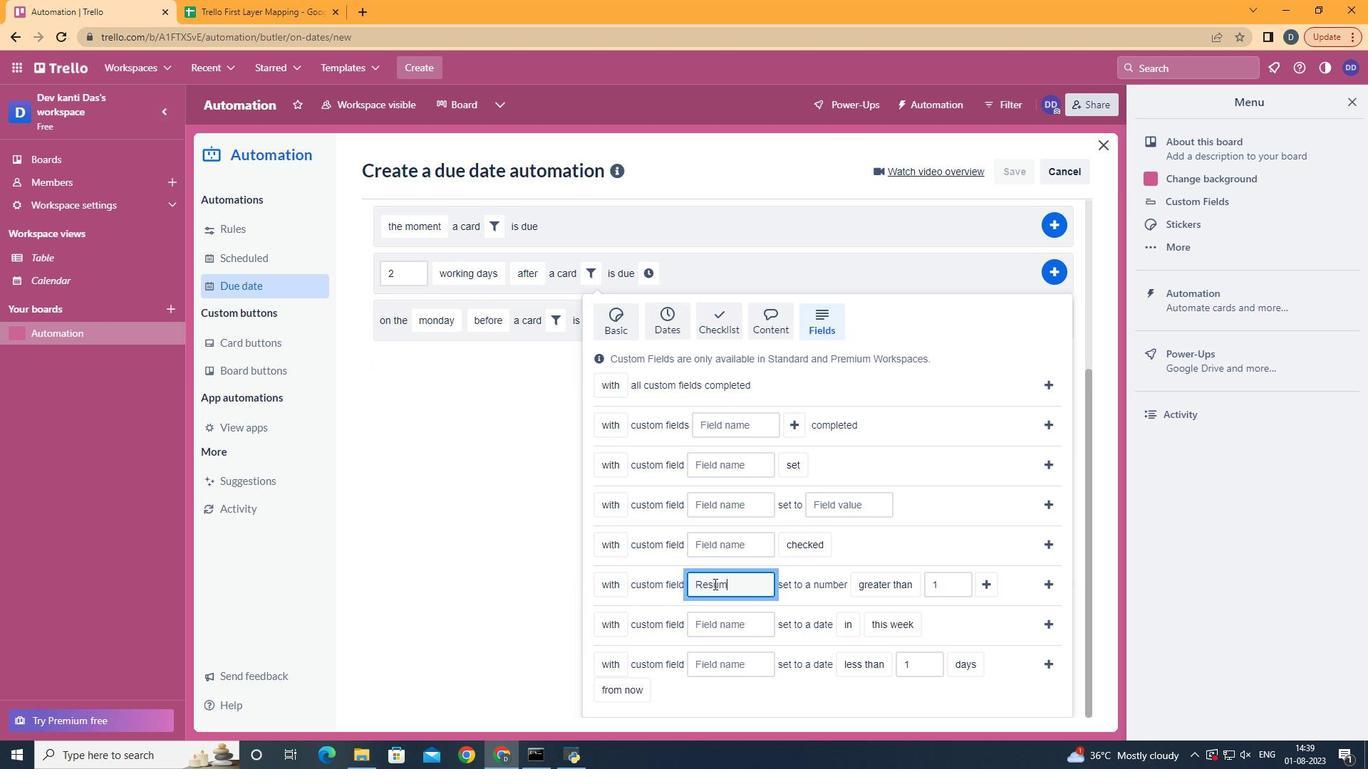 
Action: Mouse moved to (896, 637)
Screenshot: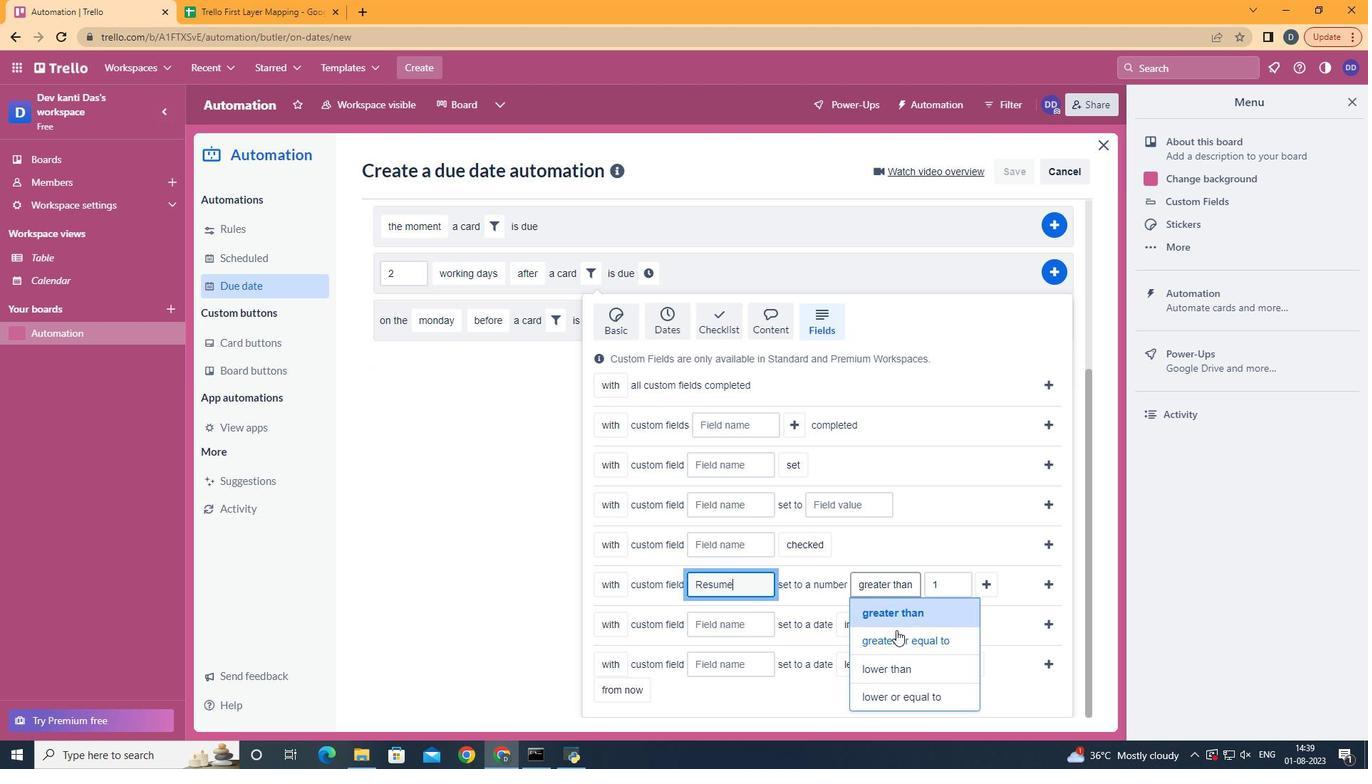 
Action: Mouse pressed left at (896, 637)
Screenshot: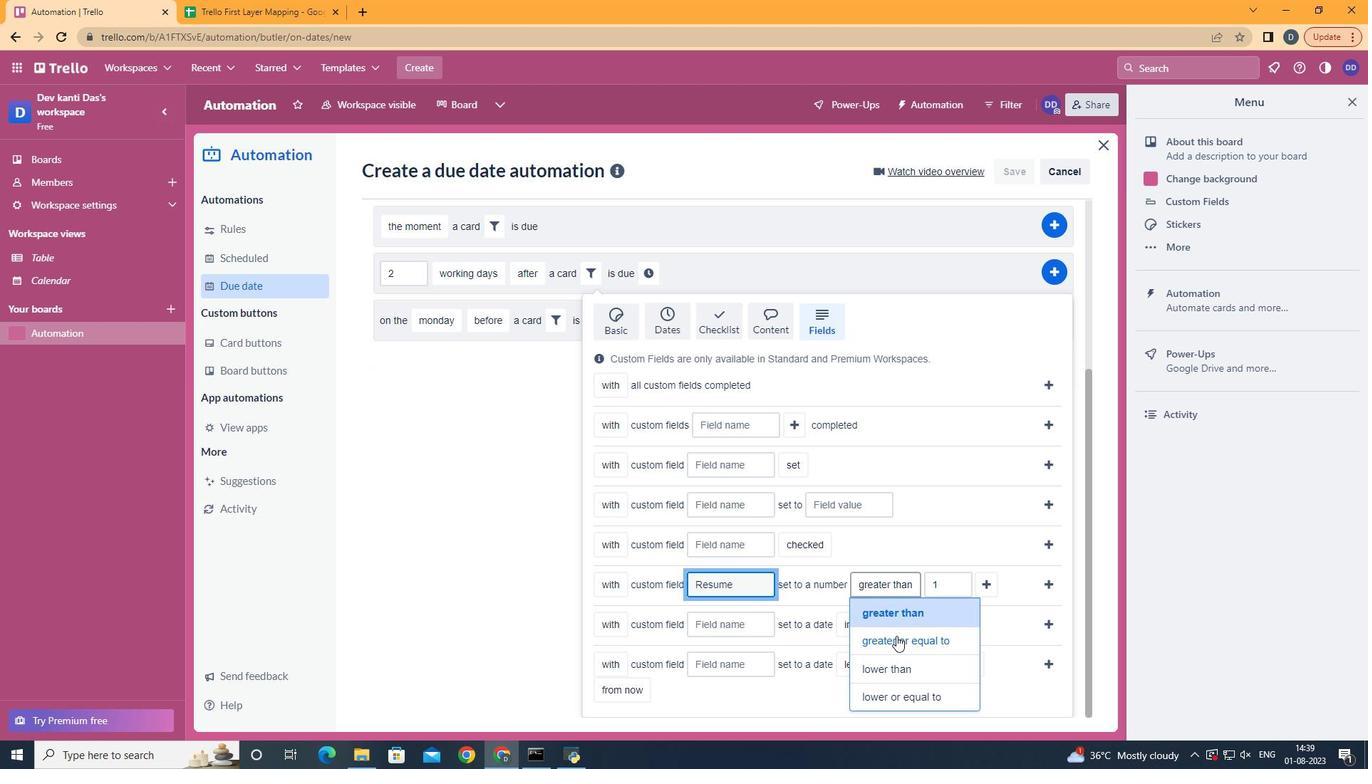 
Action: Mouse moved to (597, 612)
Screenshot: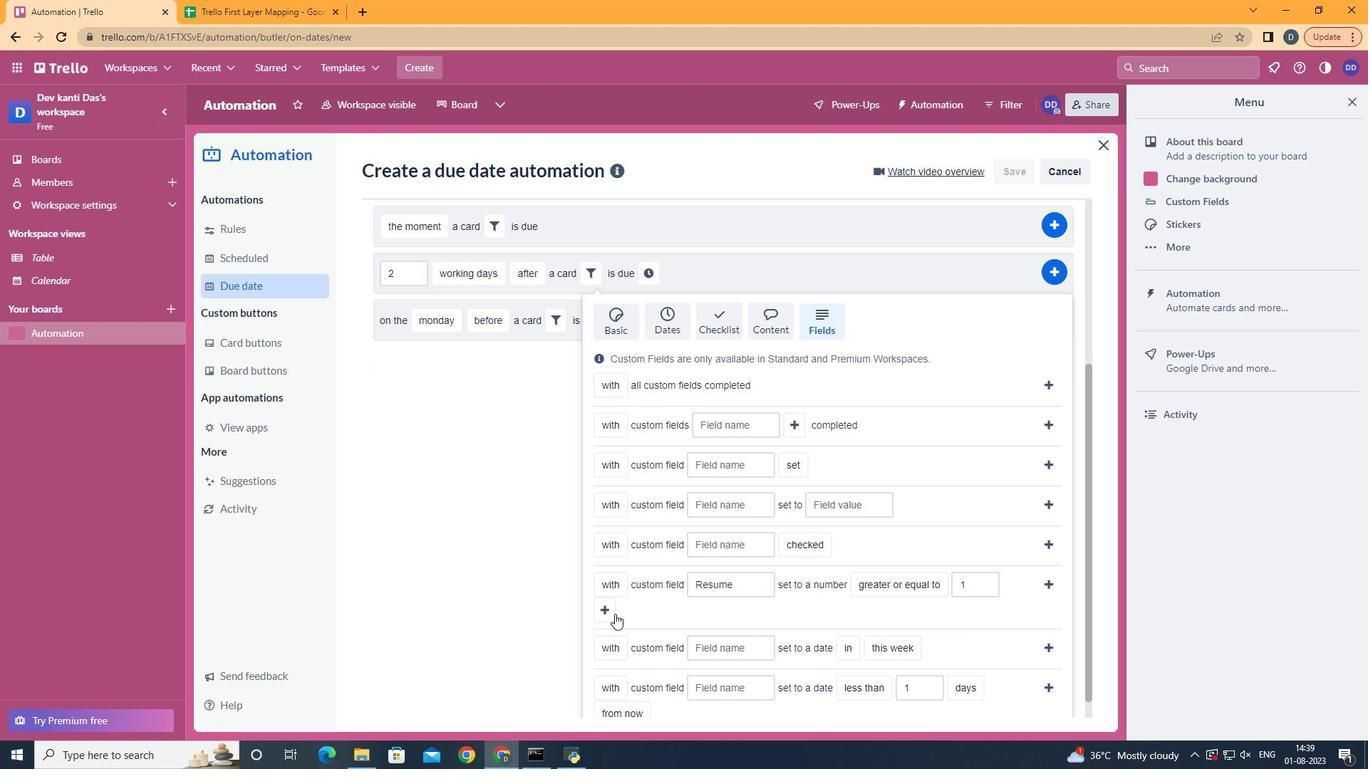 
Action: Mouse pressed left at (597, 612)
Screenshot: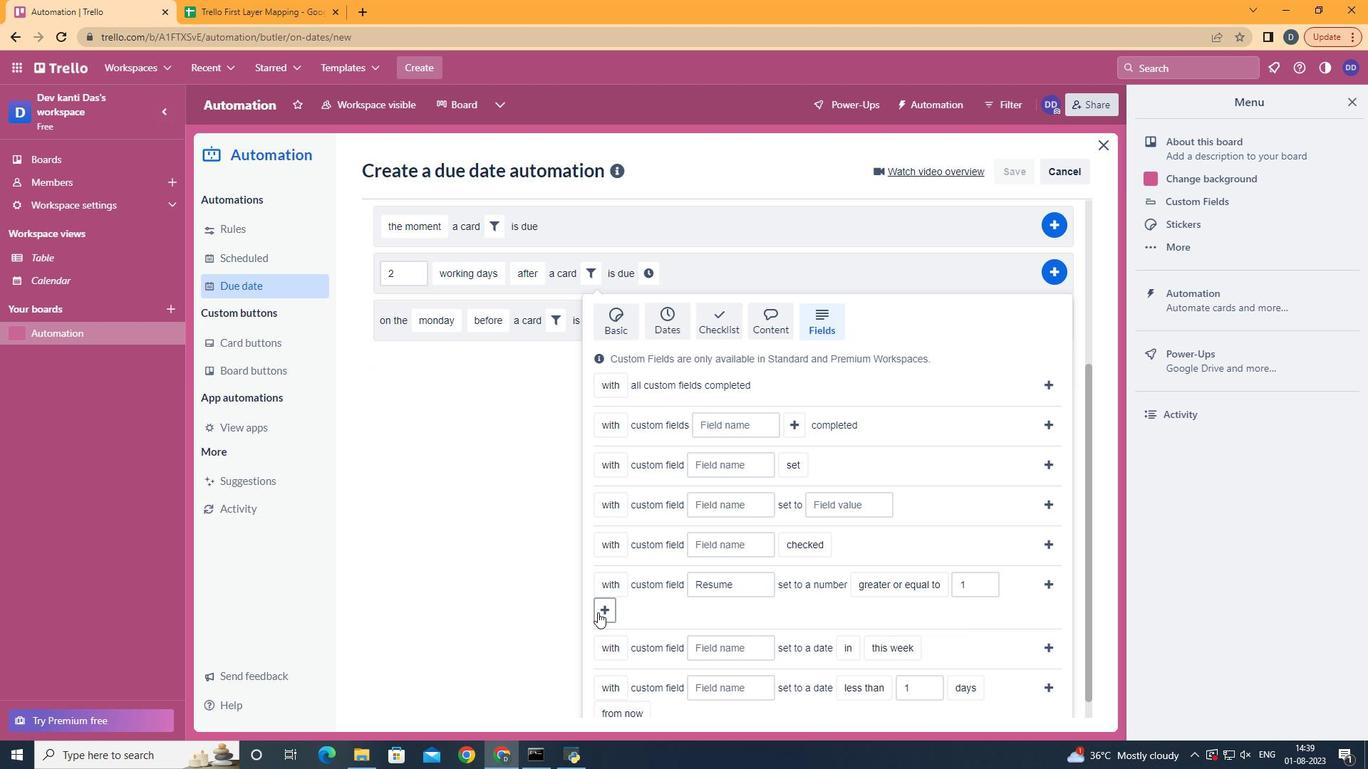 
Action: Mouse moved to (657, 497)
Screenshot: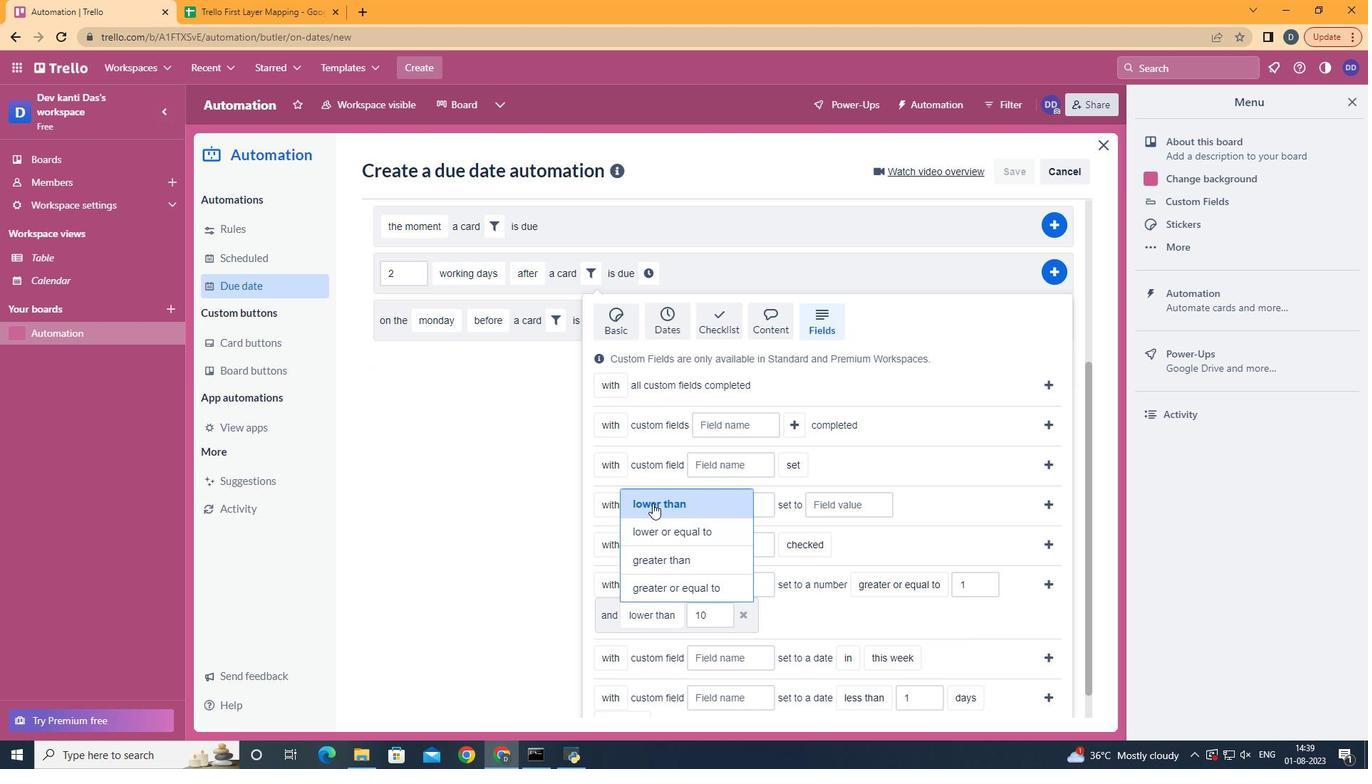 
Action: Mouse pressed left at (657, 497)
Screenshot: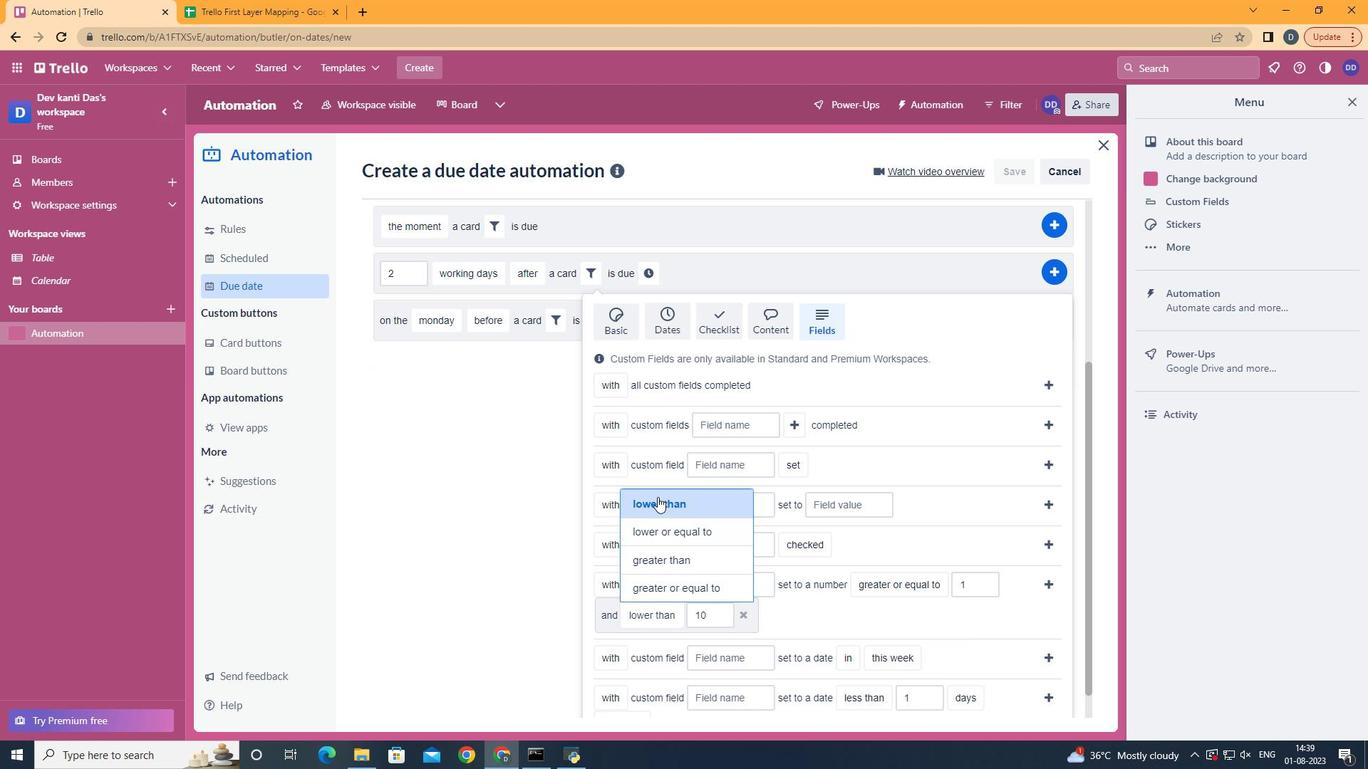 
Action: Mouse moved to (1046, 588)
Screenshot: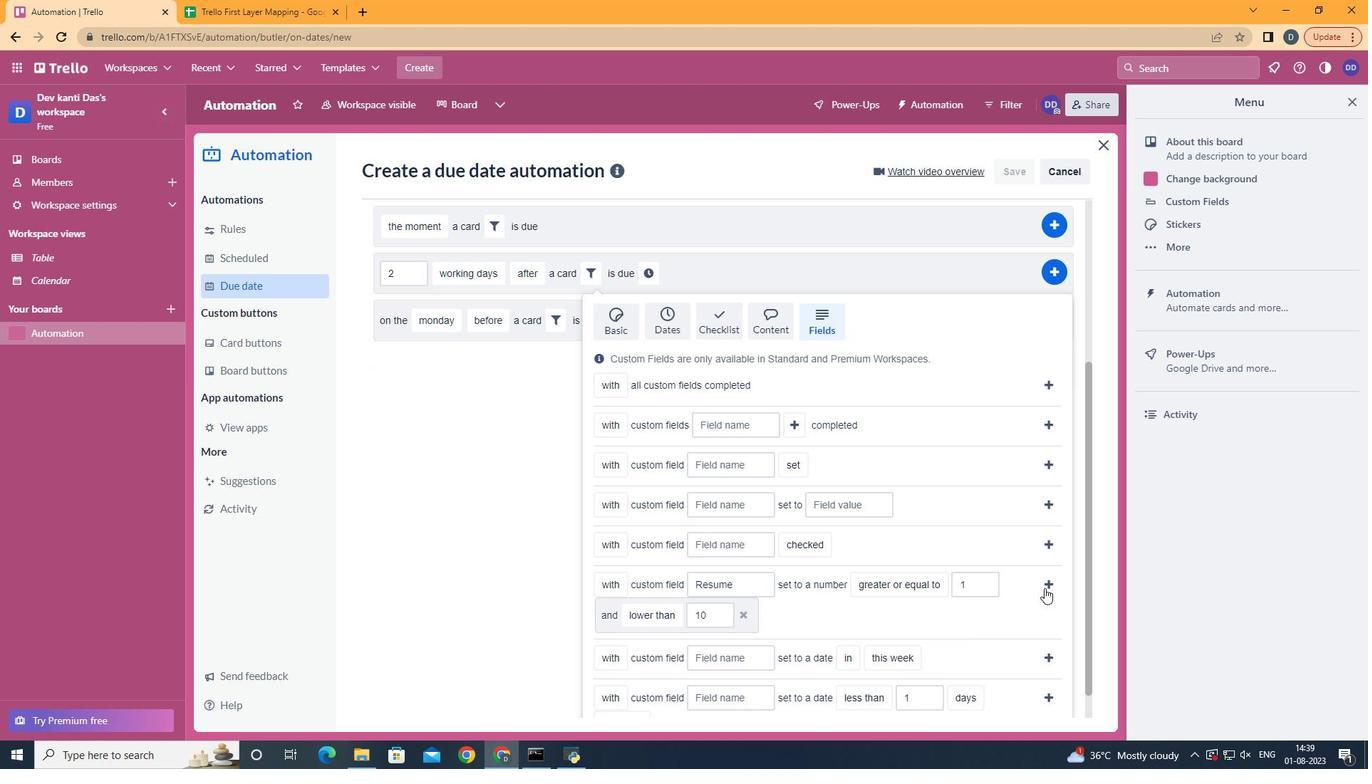 
Action: Mouse pressed left at (1046, 588)
Screenshot: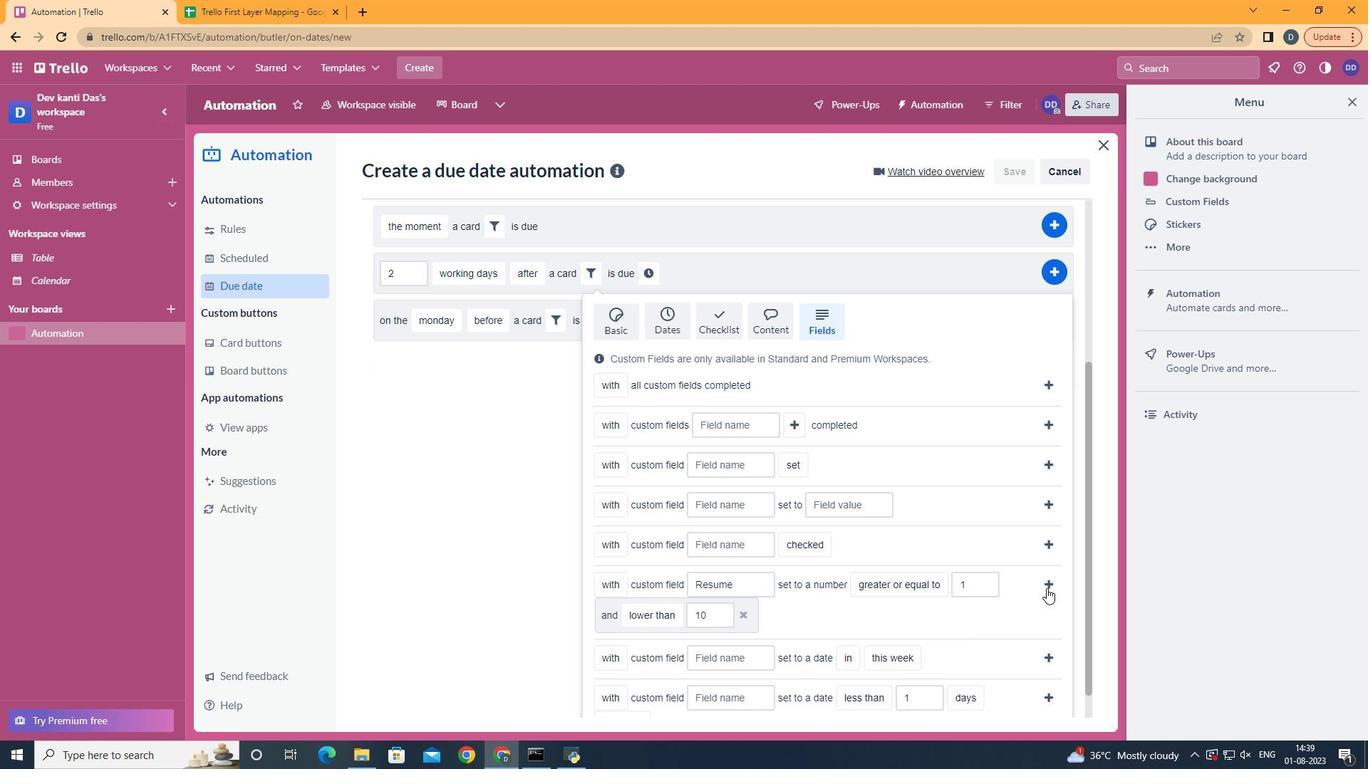
Action: Mouse moved to (391, 552)
Screenshot: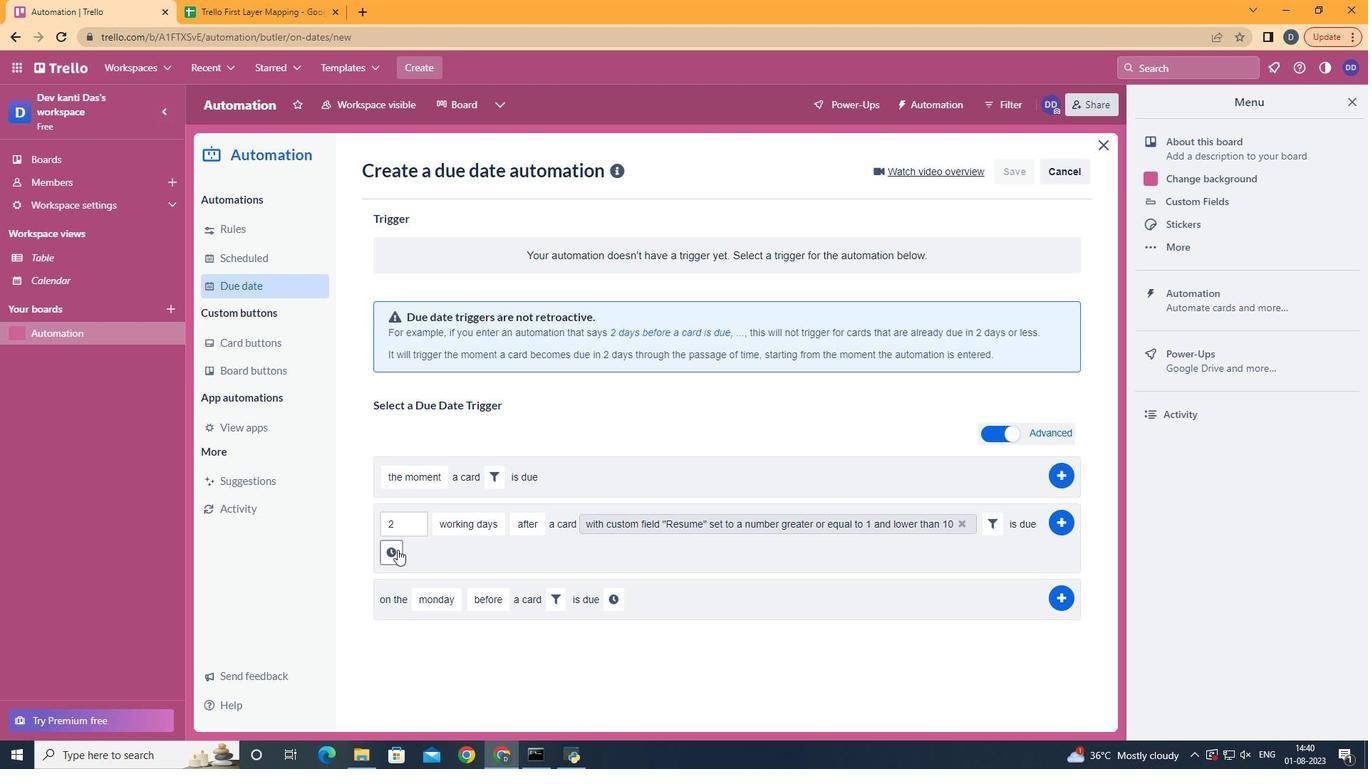 
Action: Mouse pressed left at (391, 552)
Screenshot: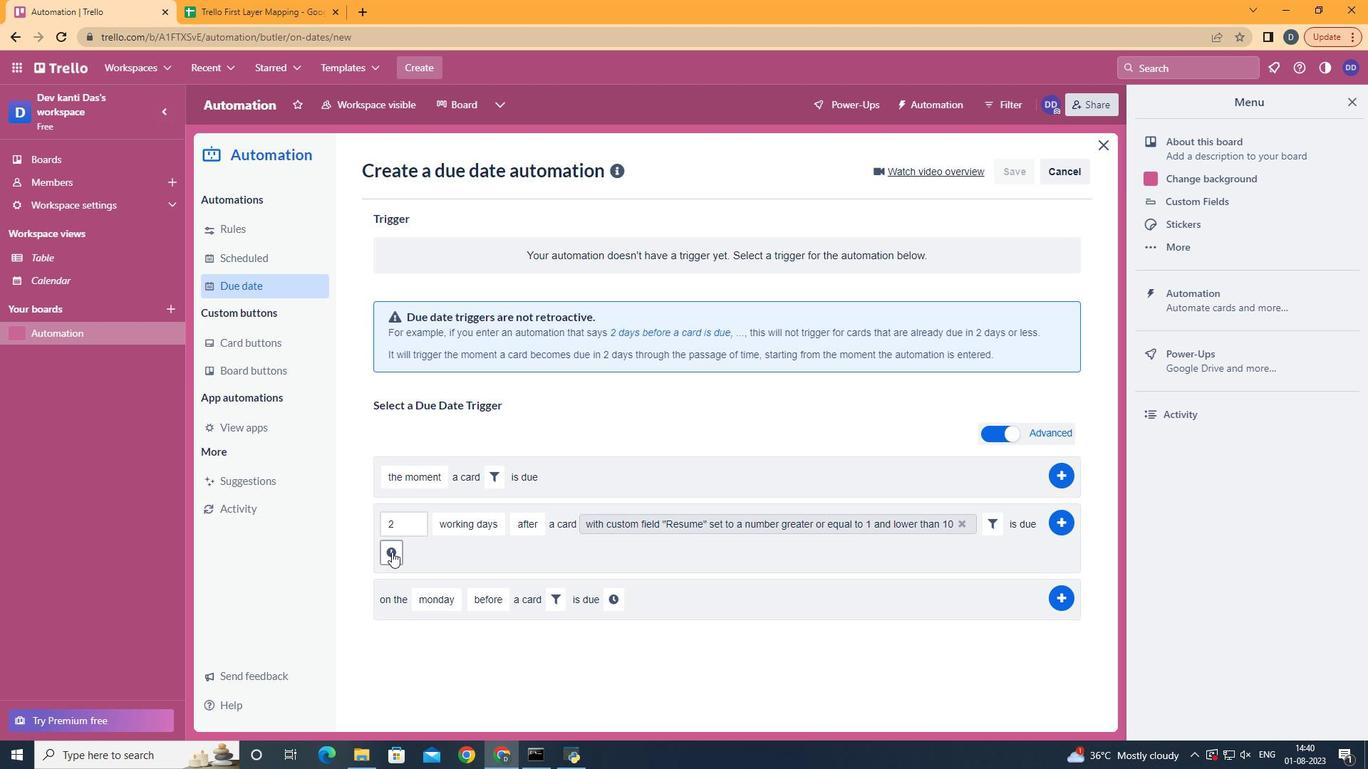 
Action: Mouse moved to (424, 546)
Screenshot: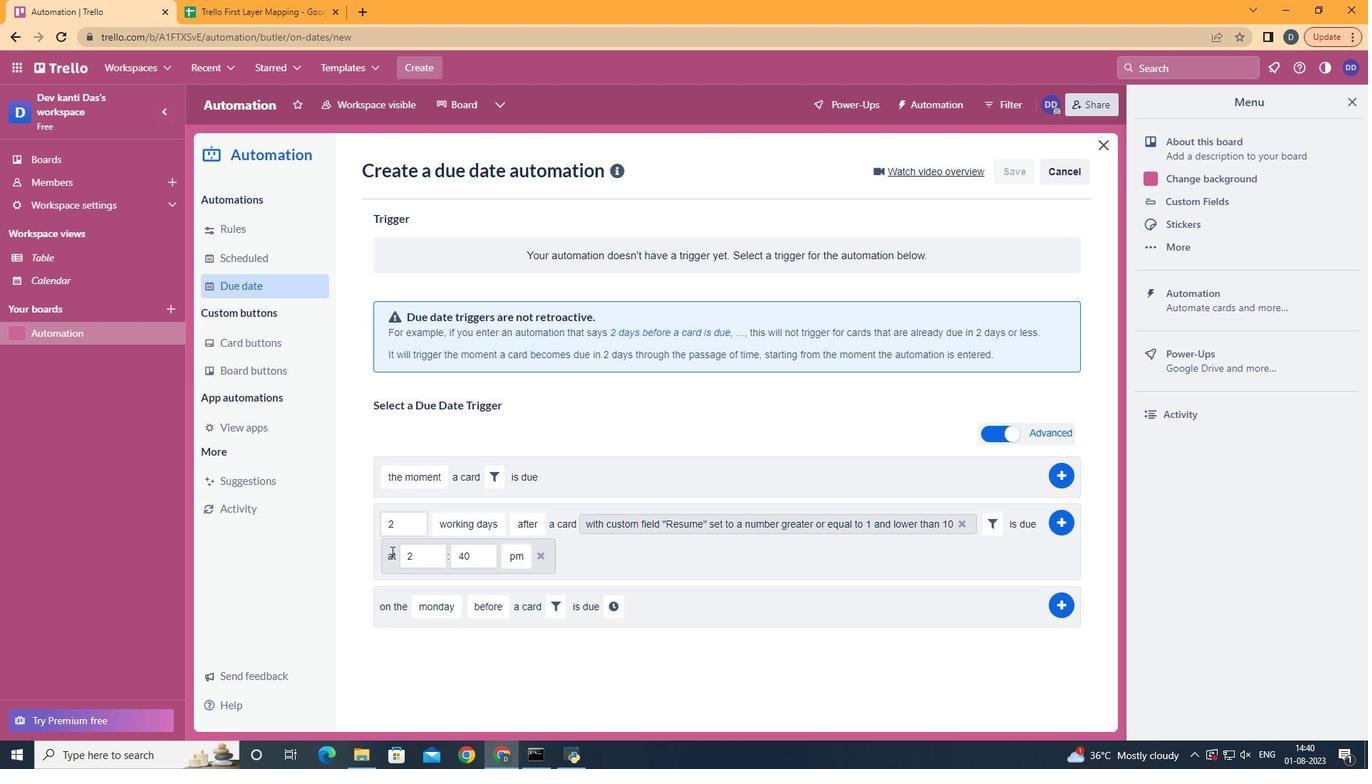 
Action: Mouse pressed left at (424, 546)
Screenshot: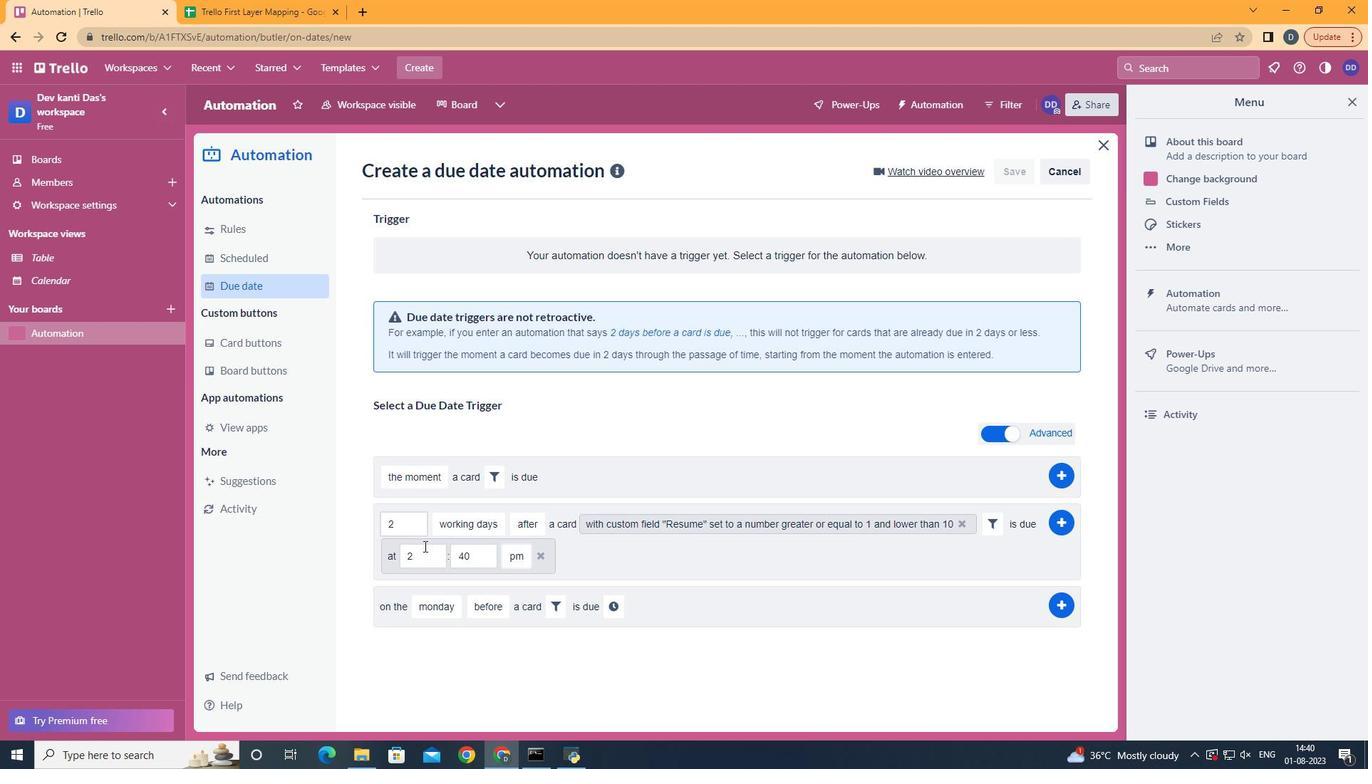 
Action: Mouse moved to (425, 546)
Screenshot: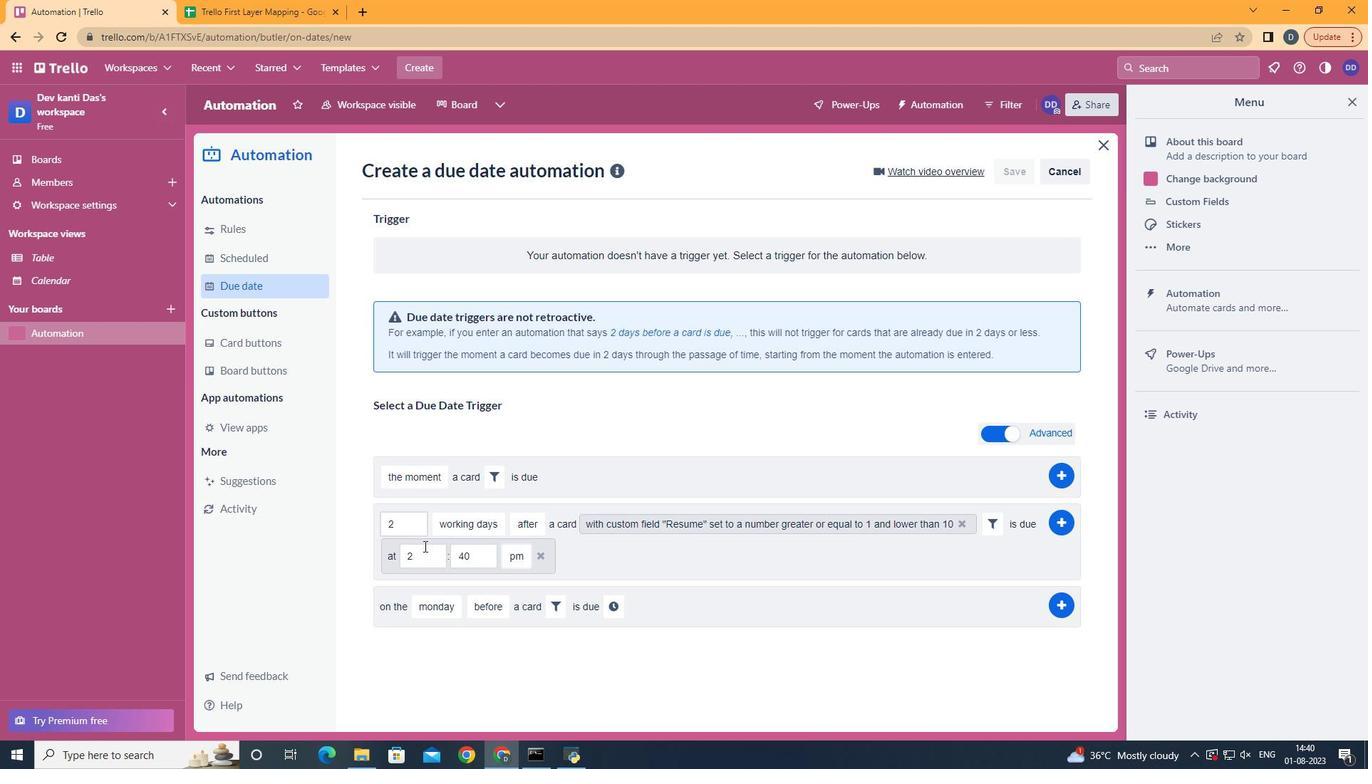 
Action: Key pressed <Key.backspace>11
Screenshot: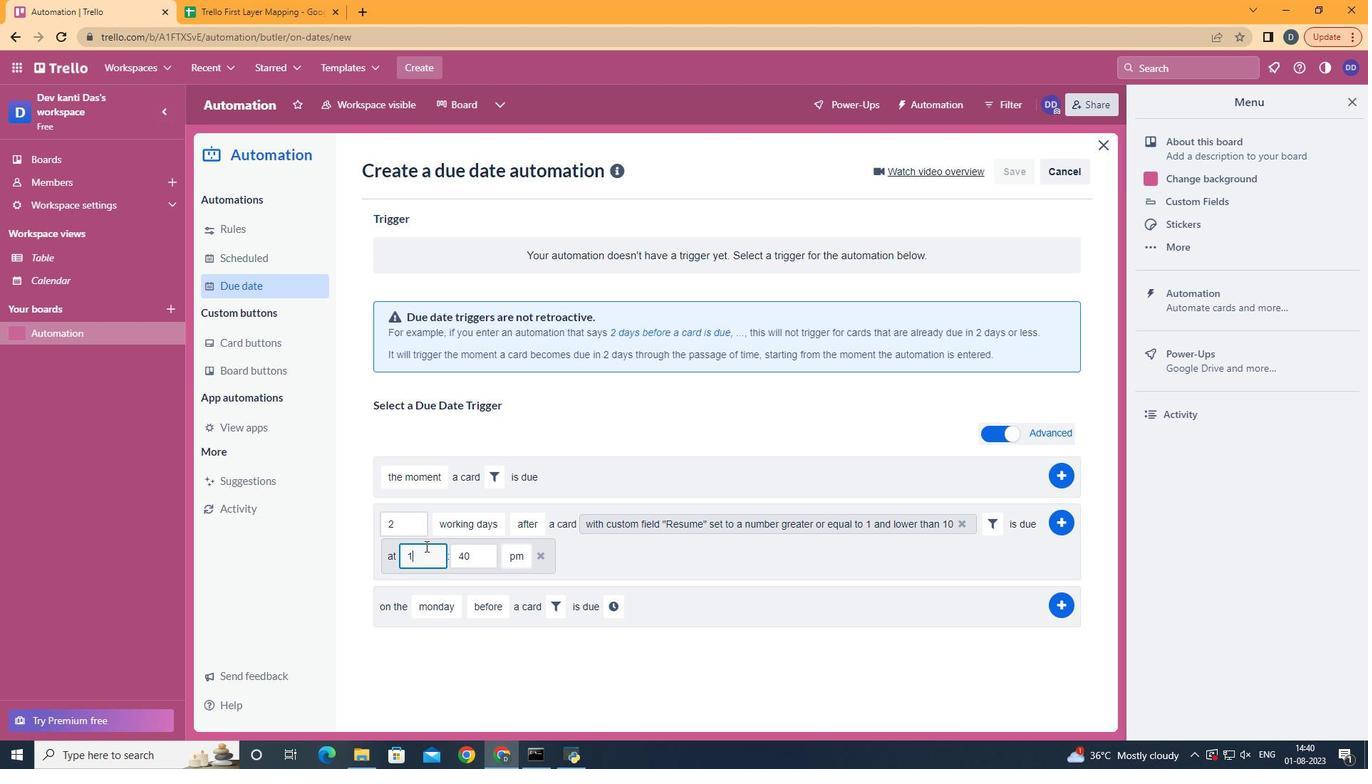 
Action: Mouse moved to (476, 553)
Screenshot: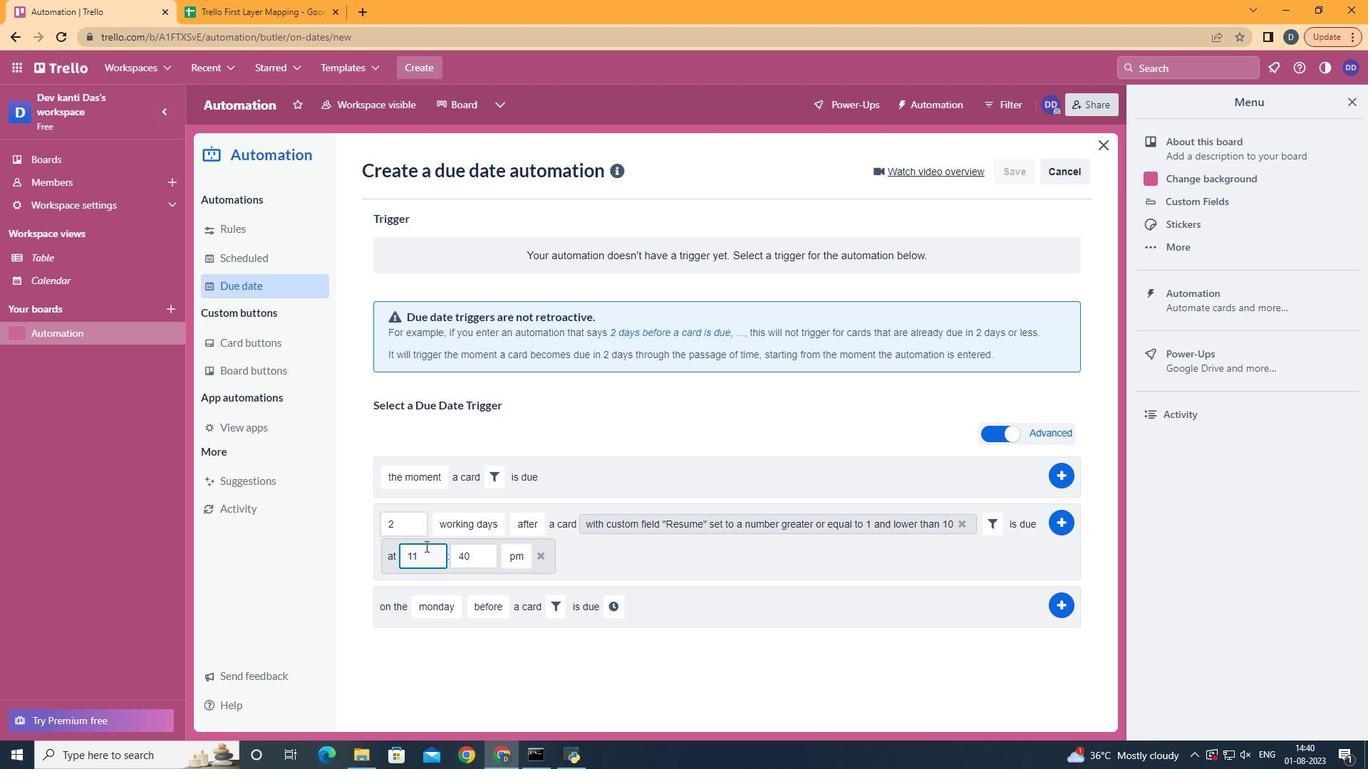 
Action: Mouse pressed left at (476, 553)
Screenshot: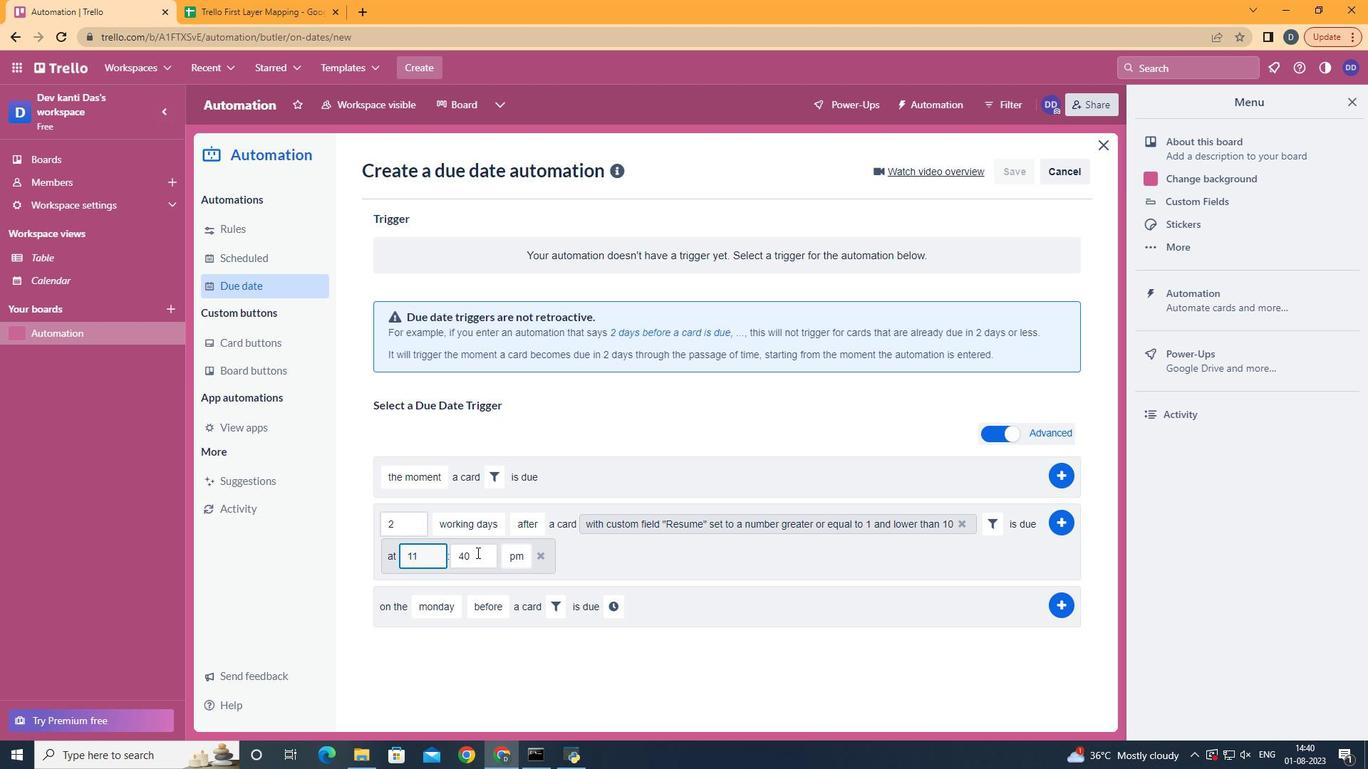 
Action: Mouse moved to (478, 553)
Screenshot: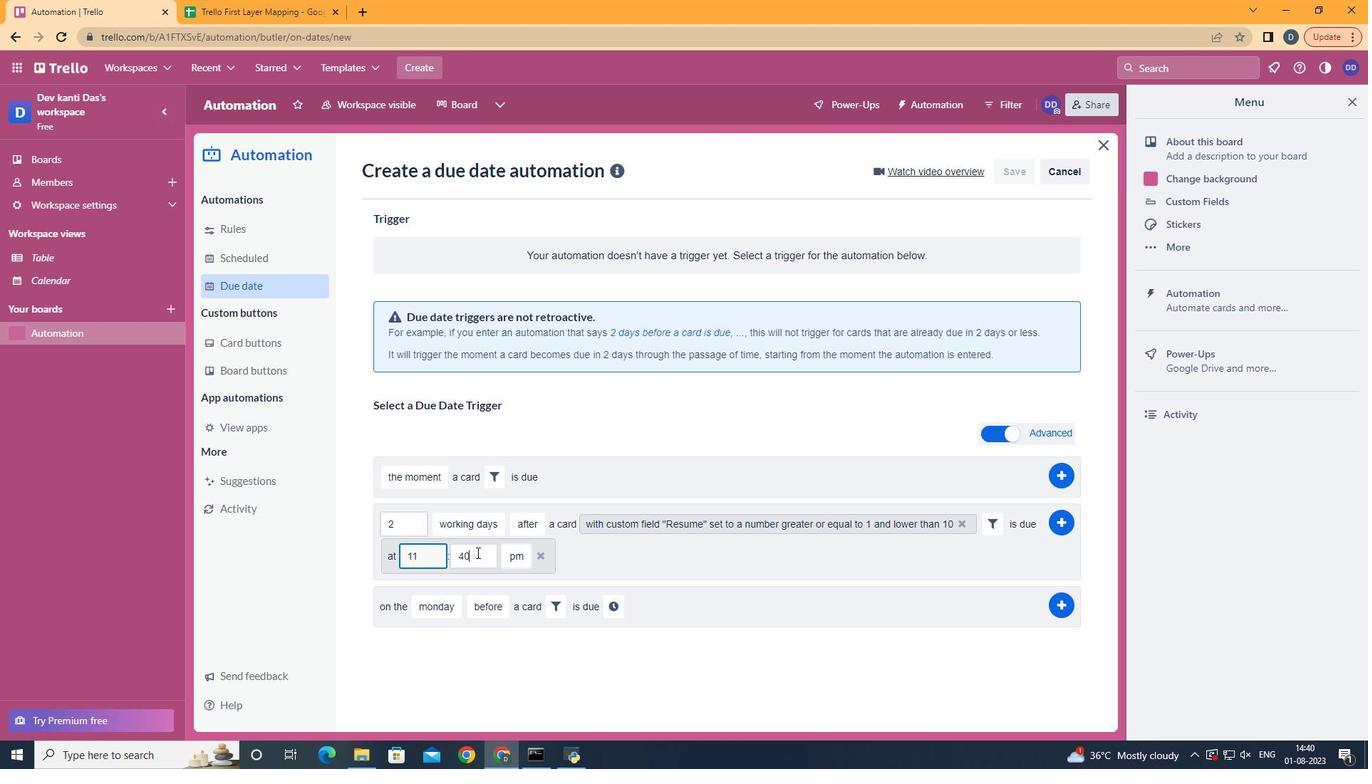 
Action: Key pressed <Key.backspace><Key.backspace>00
Screenshot: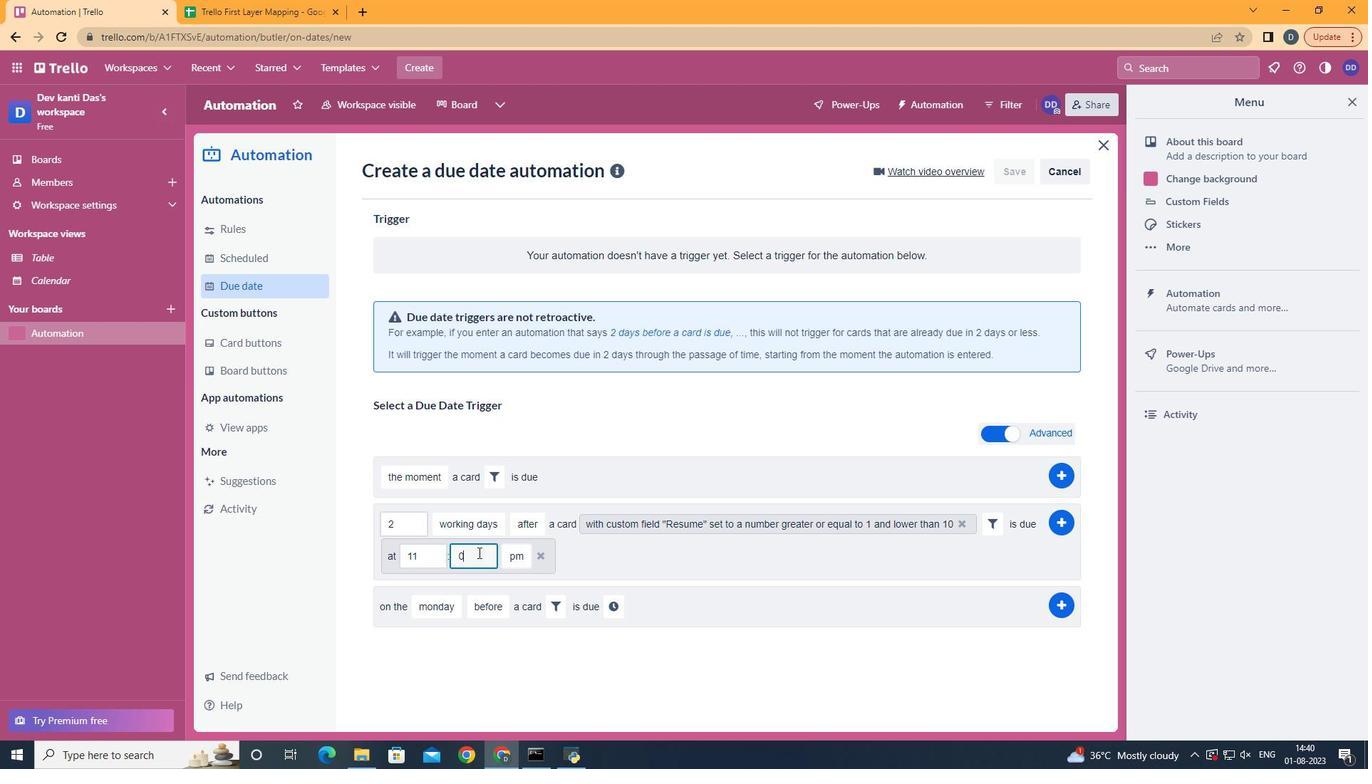 
Action: Mouse moved to (515, 576)
Screenshot: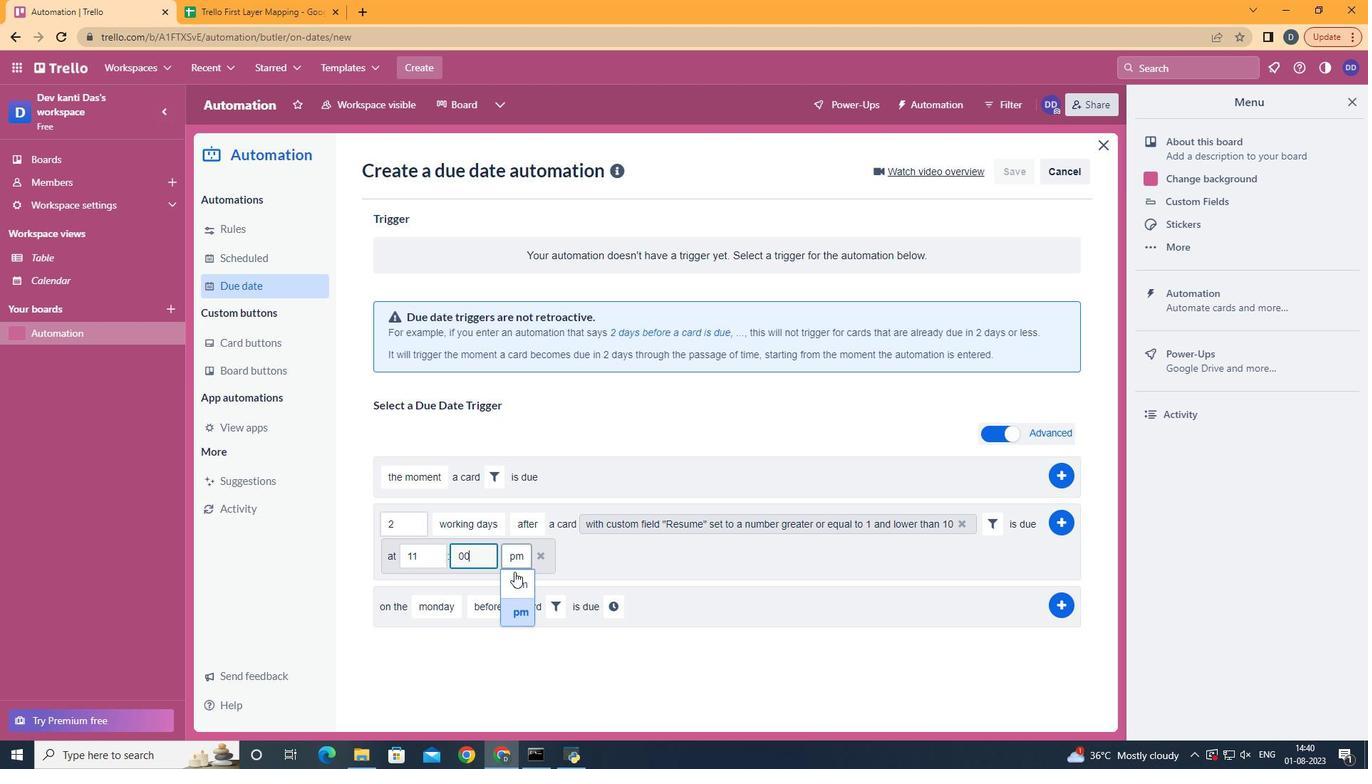 
Action: Mouse pressed left at (515, 576)
Screenshot: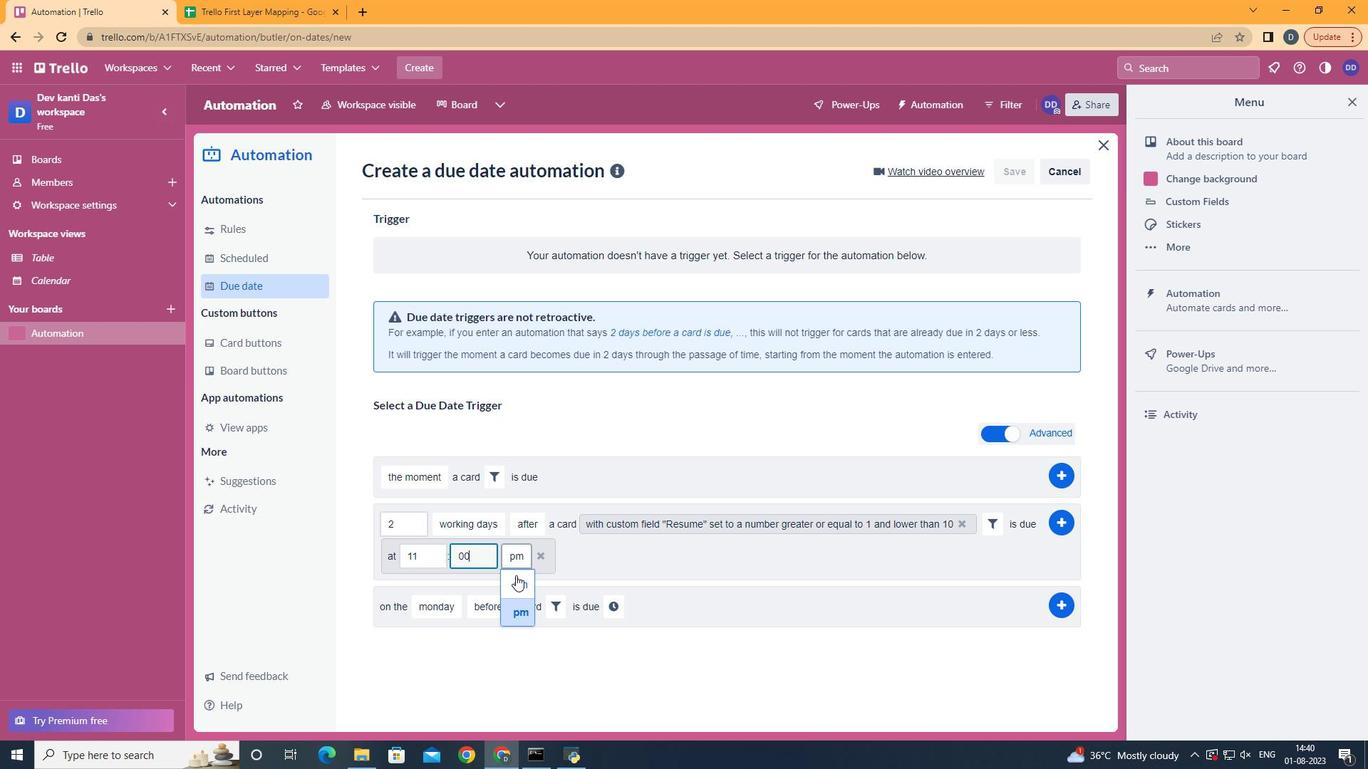 
Action: Mouse moved to (1065, 528)
Screenshot: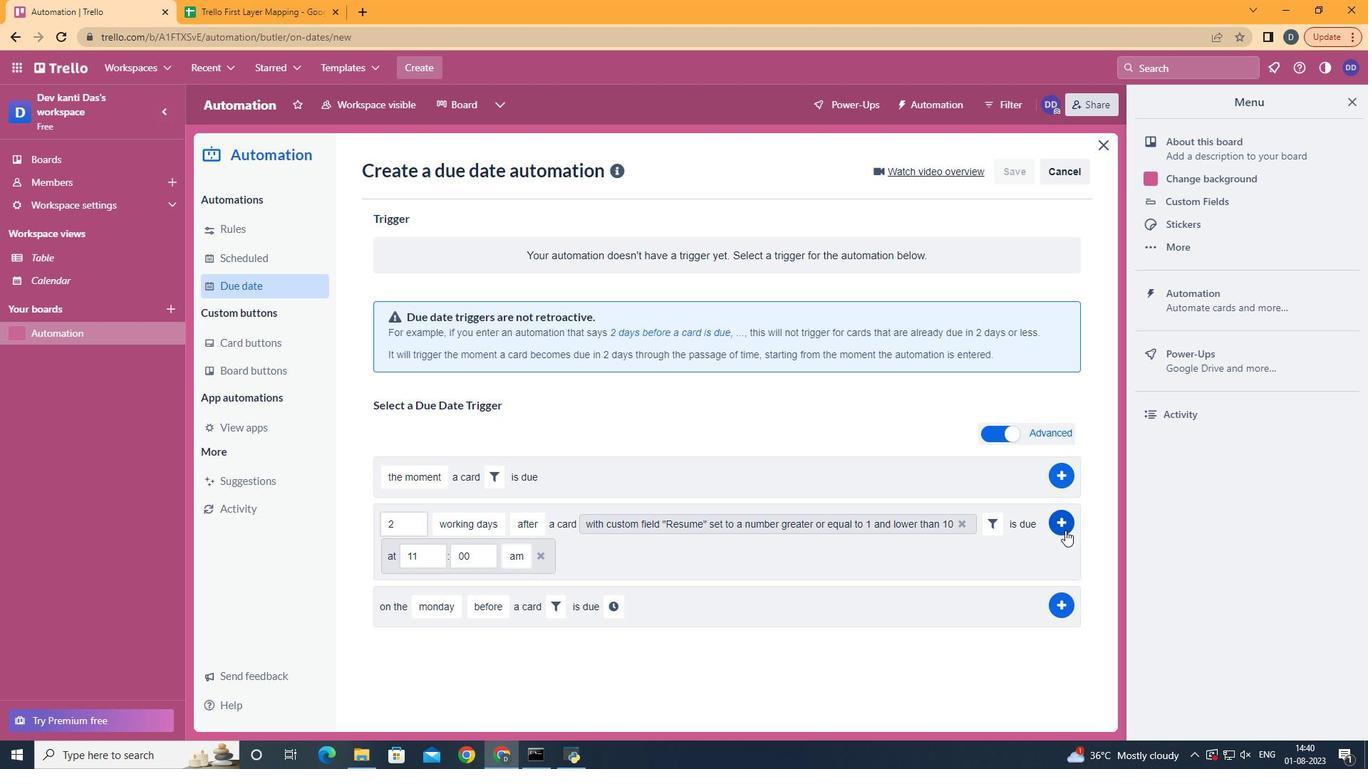 
Action: Mouse pressed left at (1065, 528)
Screenshot: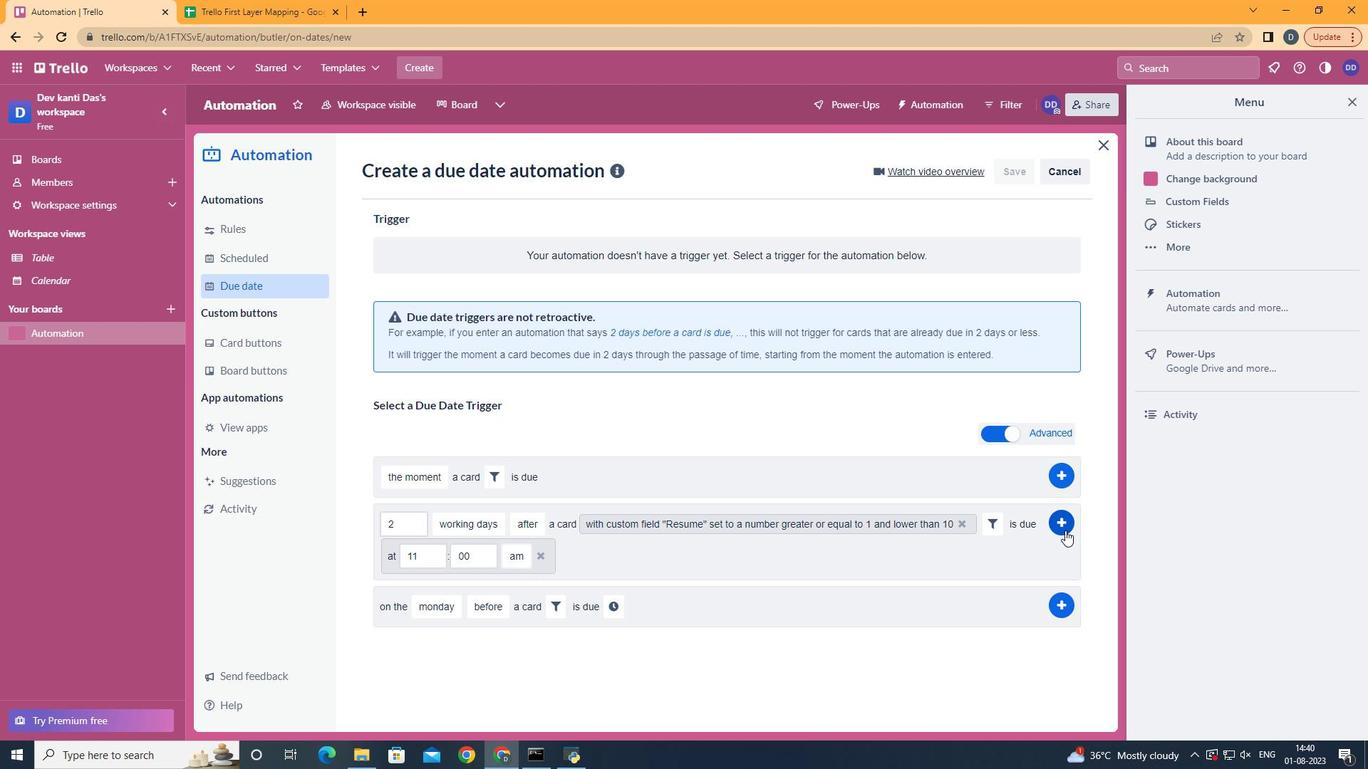 
Action: Mouse moved to (664, 323)
Screenshot: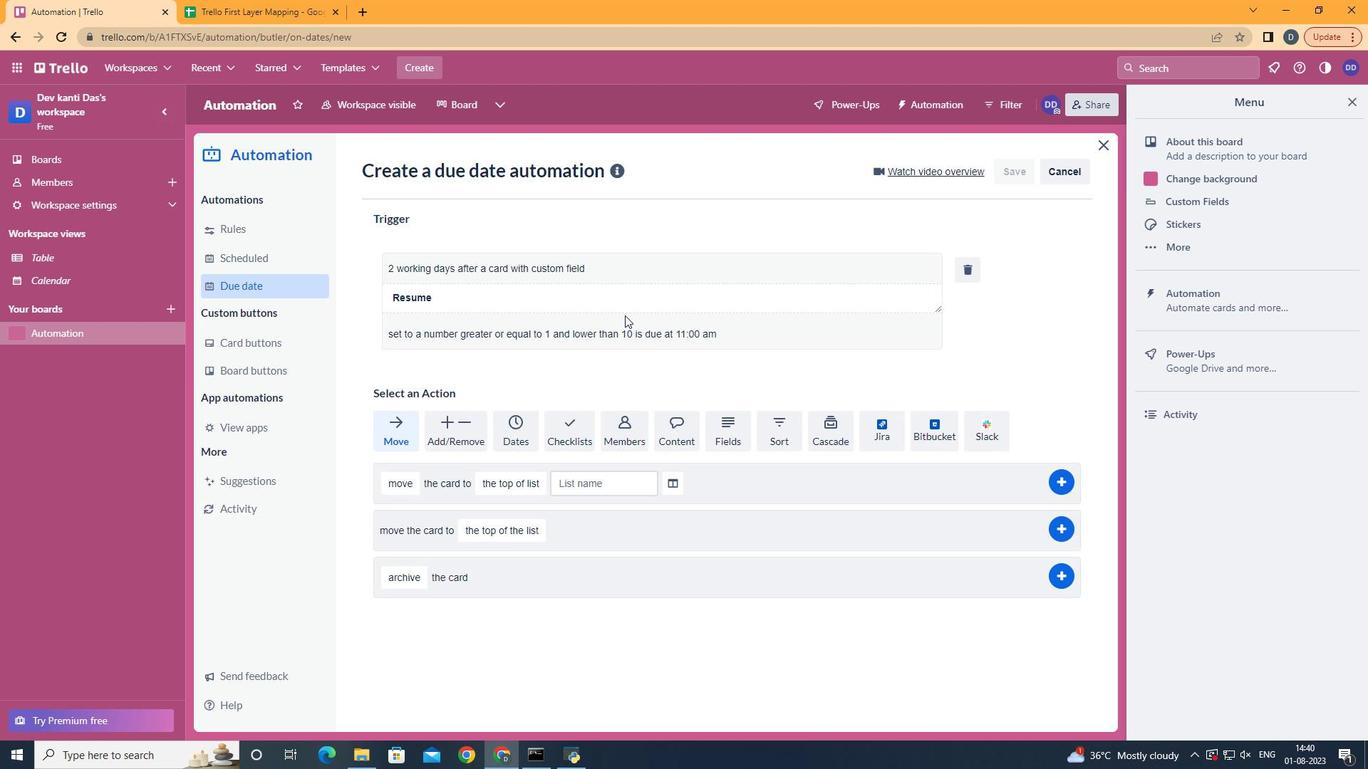 
